 Task: Find connections with filter location Obuasi with filter topic #Mindfulwith filter profile language German with filter current company The Park Hotels with filter school Ashoka University with filter industry Capital Markets with filter service category Visual Design with filter keywords title Benefits Manager
Action: Mouse moved to (149, 225)
Screenshot: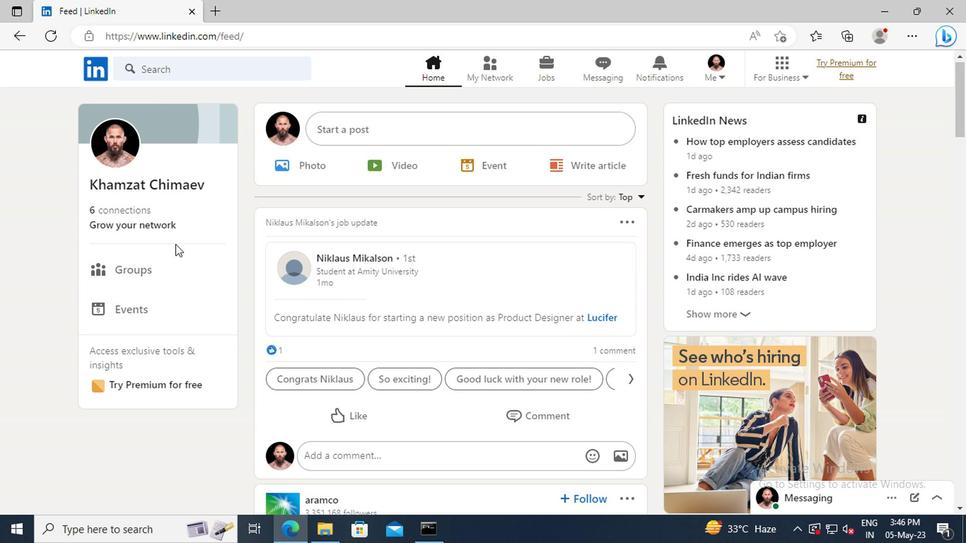 
Action: Mouse pressed left at (149, 225)
Screenshot: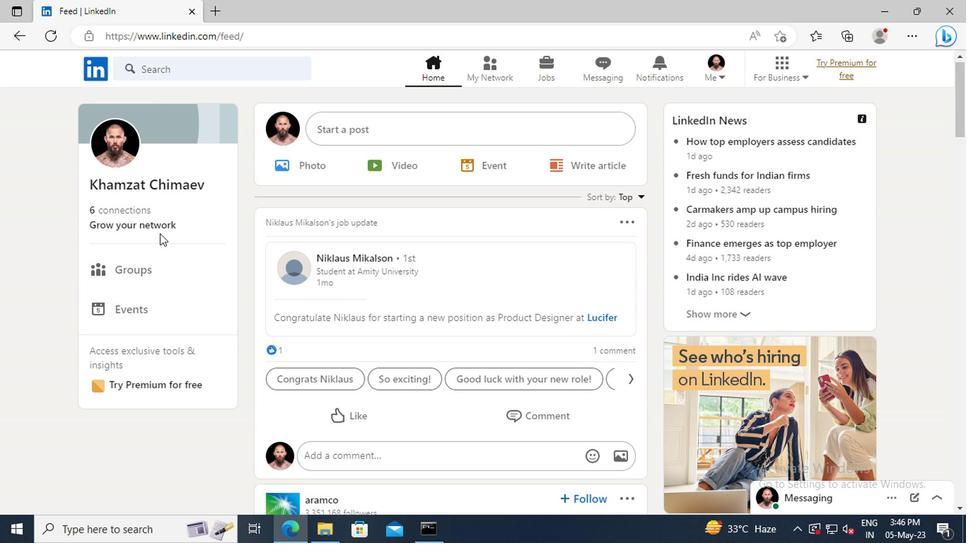 
Action: Mouse moved to (152, 149)
Screenshot: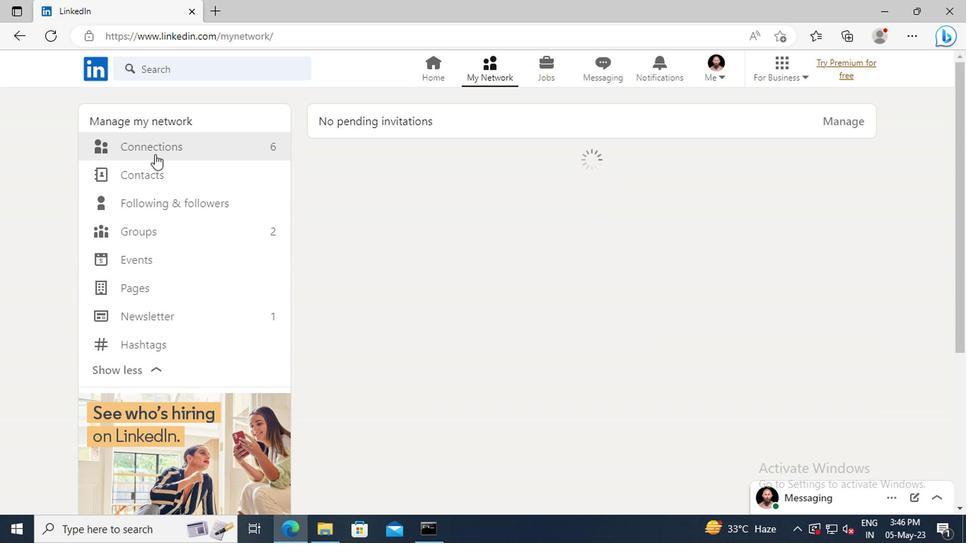 
Action: Mouse pressed left at (152, 149)
Screenshot: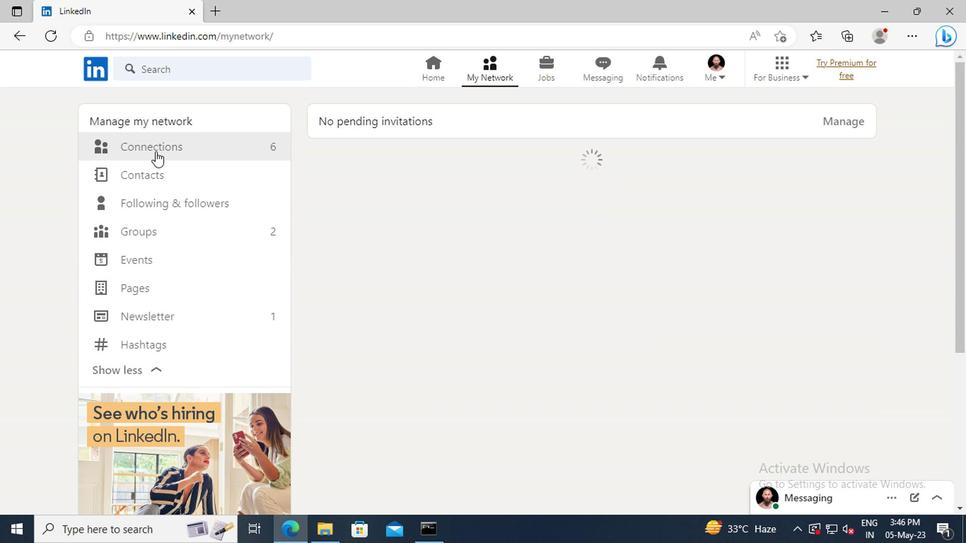 
Action: Mouse moved to (575, 149)
Screenshot: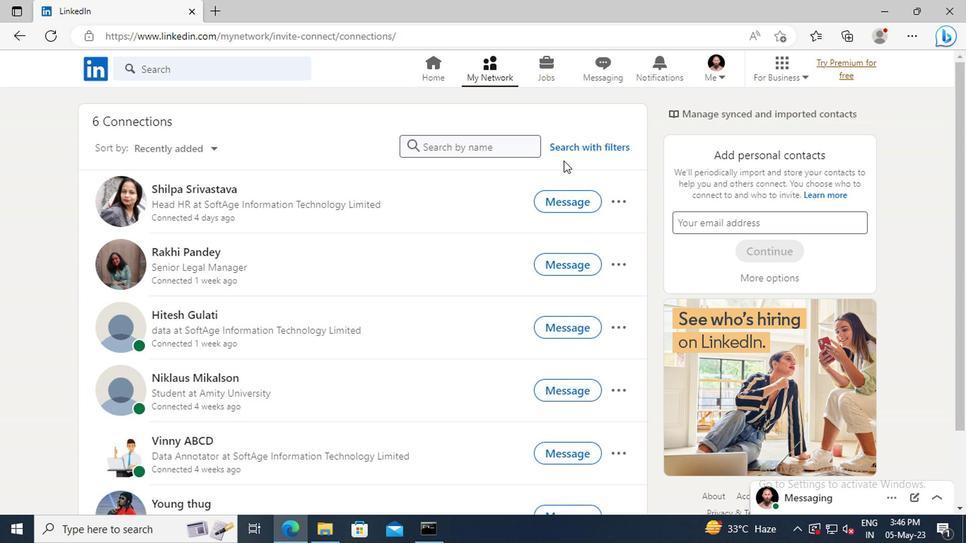 
Action: Mouse pressed left at (575, 149)
Screenshot: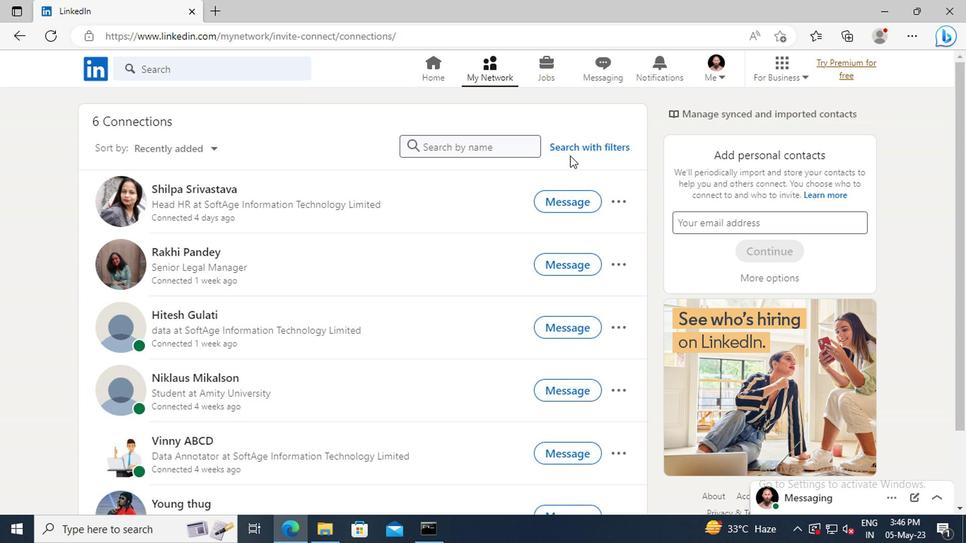 
Action: Mouse moved to (532, 111)
Screenshot: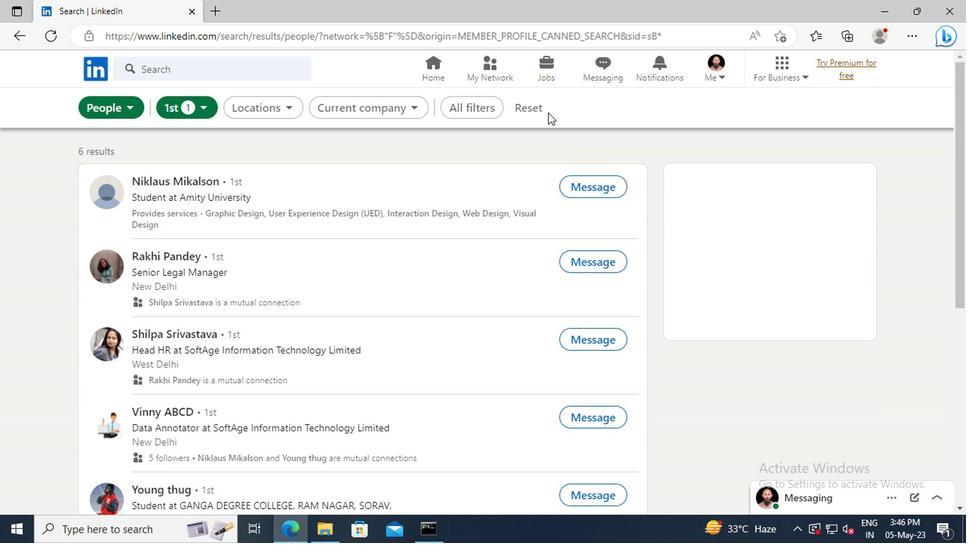 
Action: Mouse pressed left at (532, 111)
Screenshot: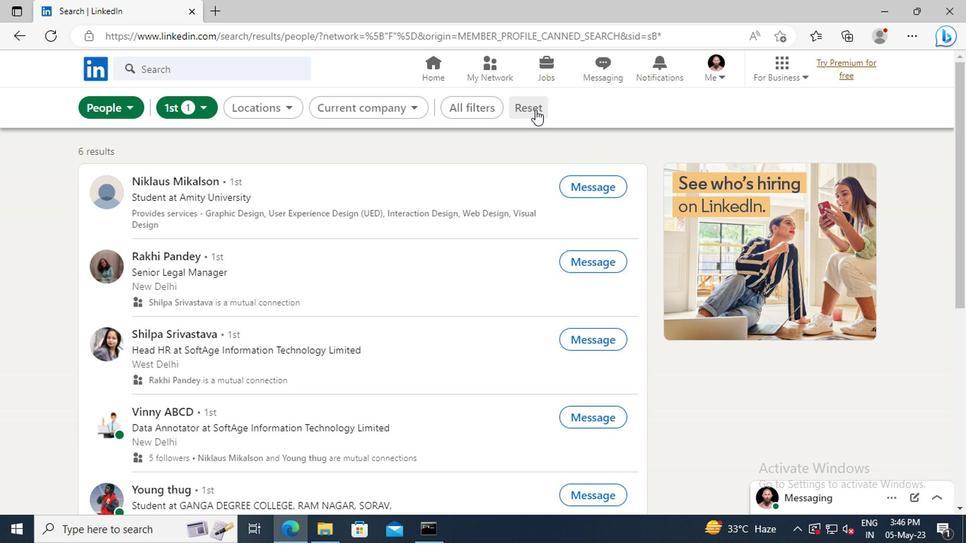 
Action: Mouse moved to (517, 110)
Screenshot: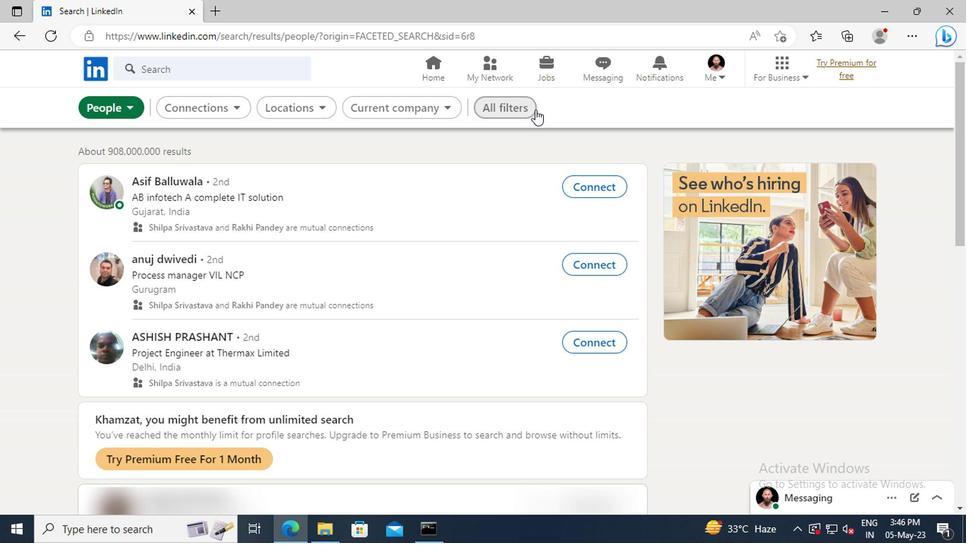 
Action: Mouse pressed left at (517, 110)
Screenshot: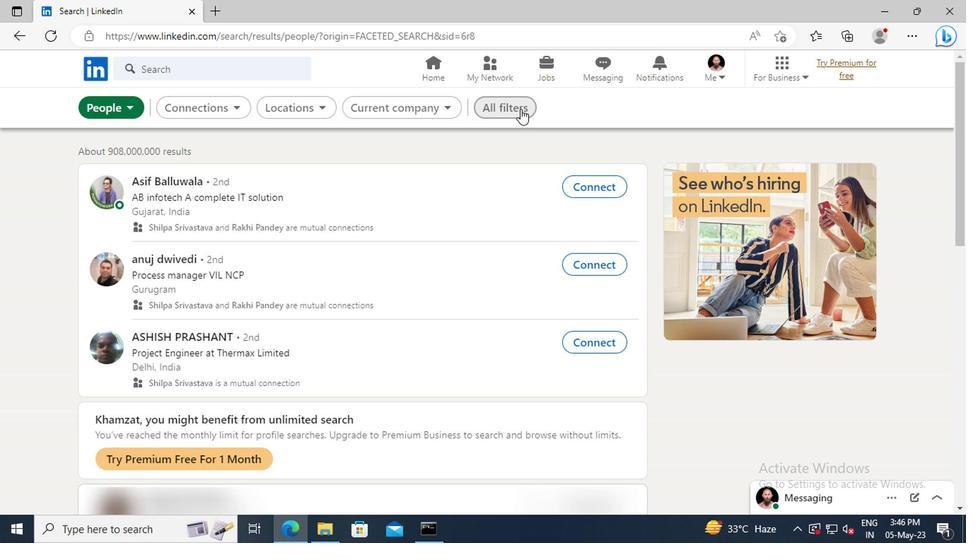
Action: Mouse moved to (752, 267)
Screenshot: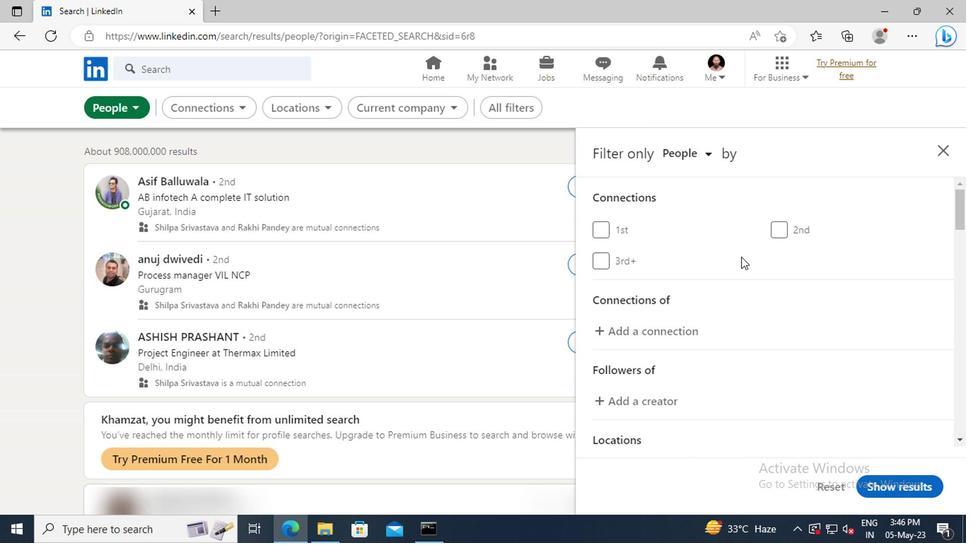 
Action: Mouse scrolled (752, 267) with delta (0, 0)
Screenshot: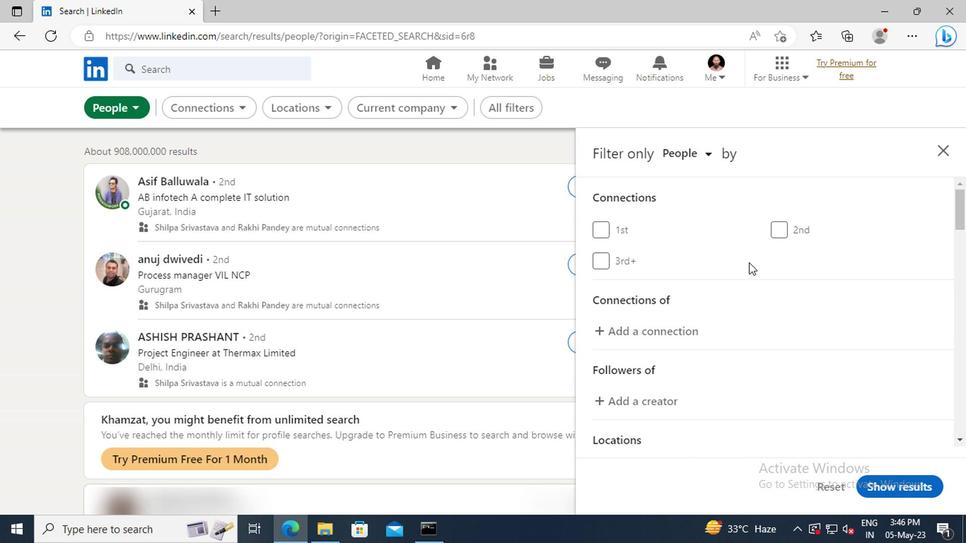 
Action: Mouse scrolled (752, 267) with delta (0, 0)
Screenshot: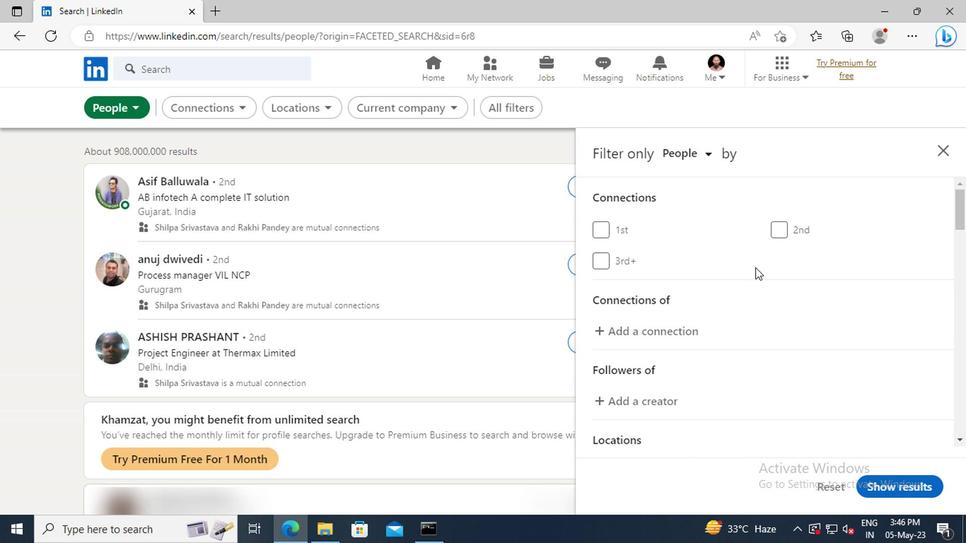
Action: Mouse scrolled (752, 267) with delta (0, 0)
Screenshot: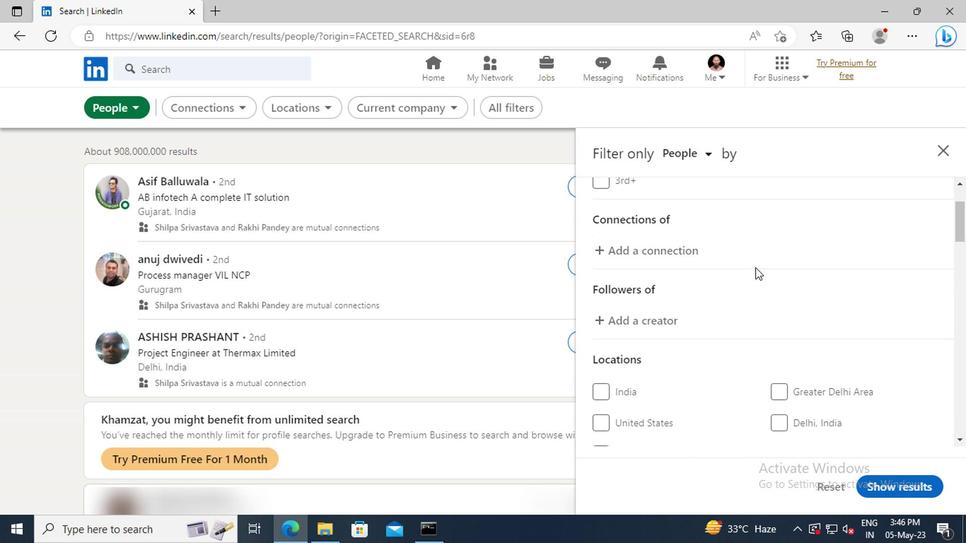 
Action: Mouse scrolled (752, 267) with delta (0, 0)
Screenshot: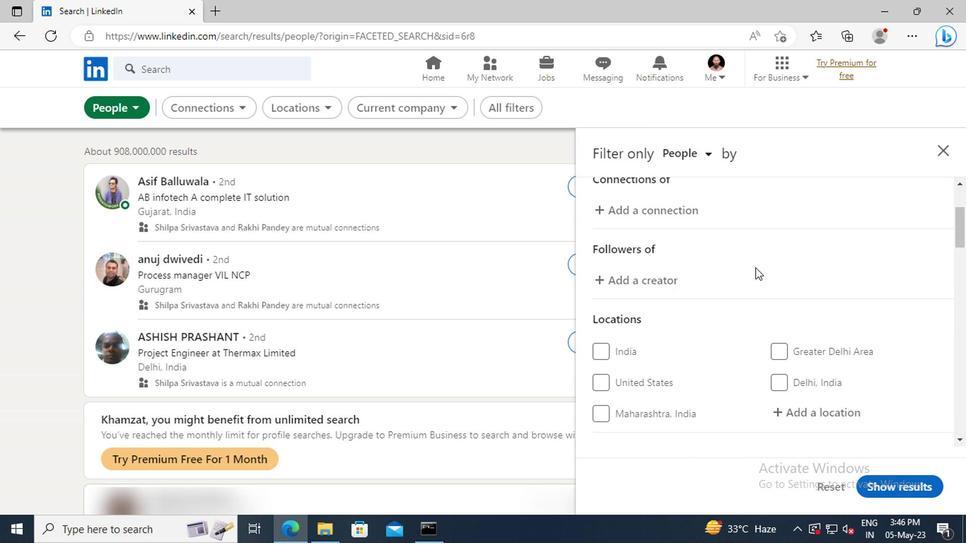 
Action: Mouse scrolled (752, 267) with delta (0, 0)
Screenshot: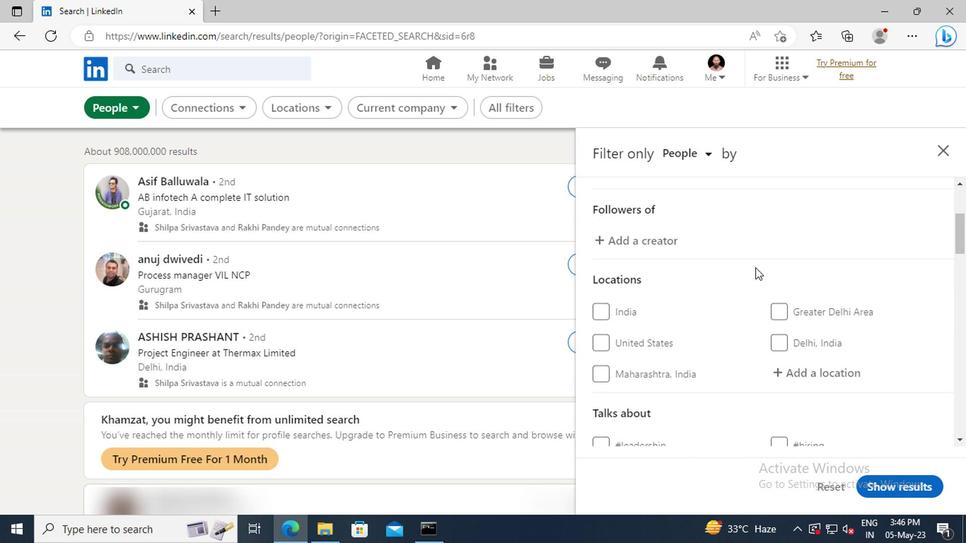 
Action: Mouse moved to (753, 267)
Screenshot: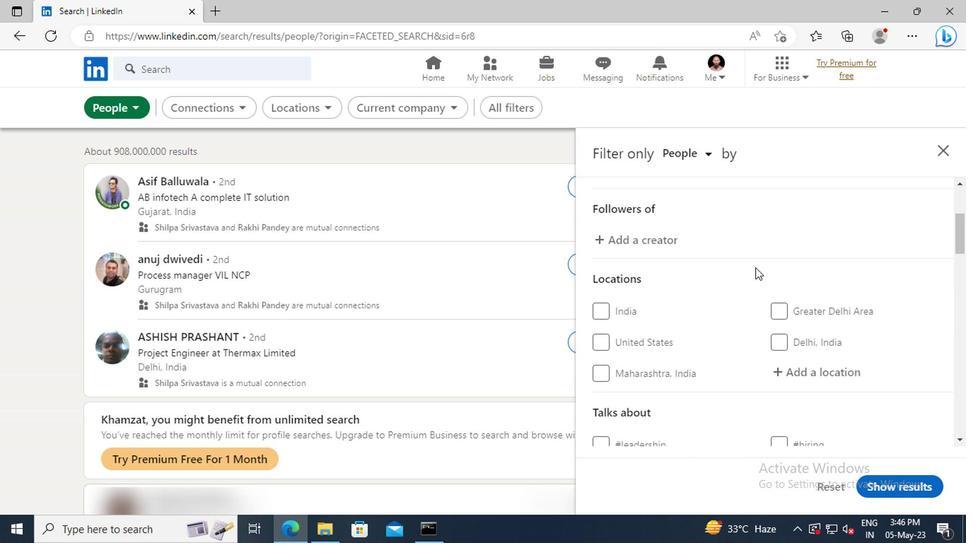 
Action: Mouse scrolled (753, 267) with delta (0, 0)
Screenshot: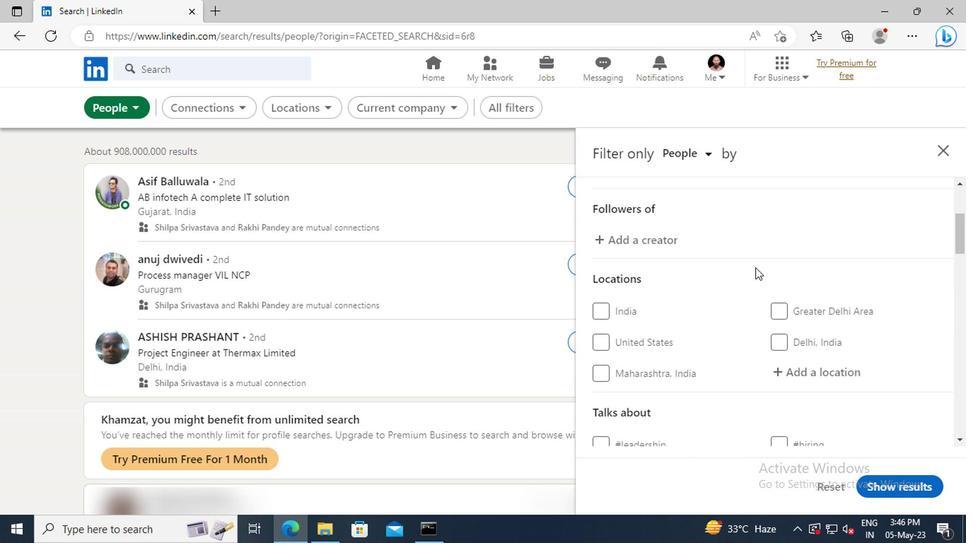 
Action: Mouse moved to (790, 299)
Screenshot: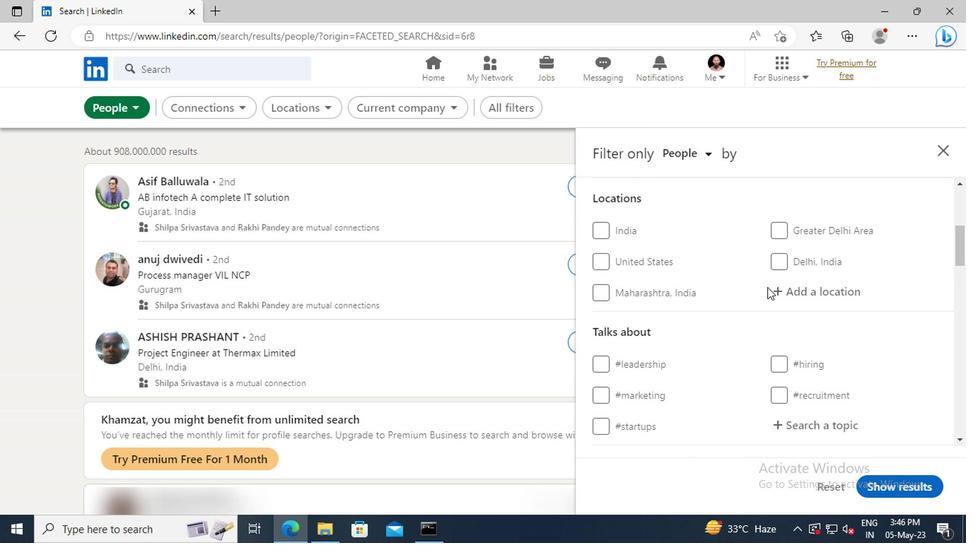 
Action: Mouse pressed left at (790, 299)
Screenshot: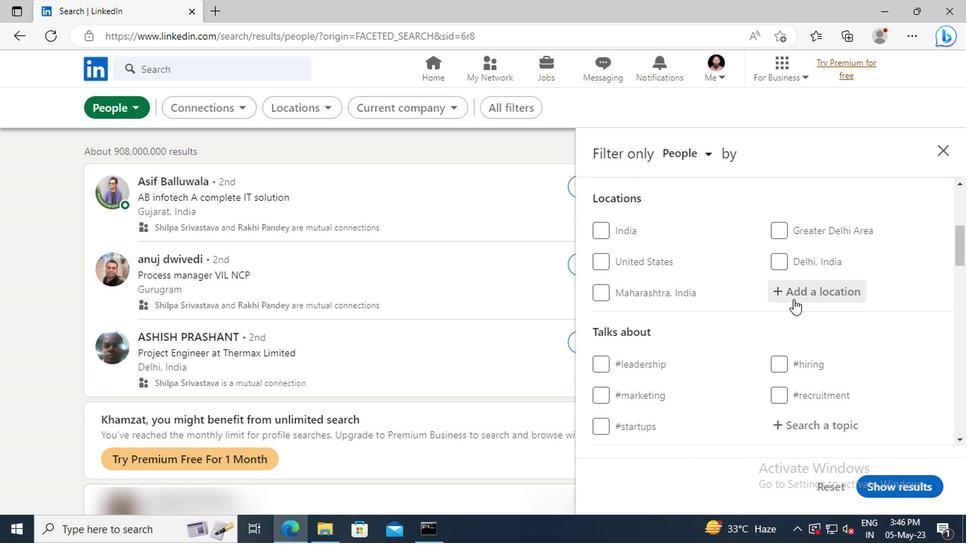 
Action: Key pressed <Key.shift>OBUASI<Key.enter>
Screenshot: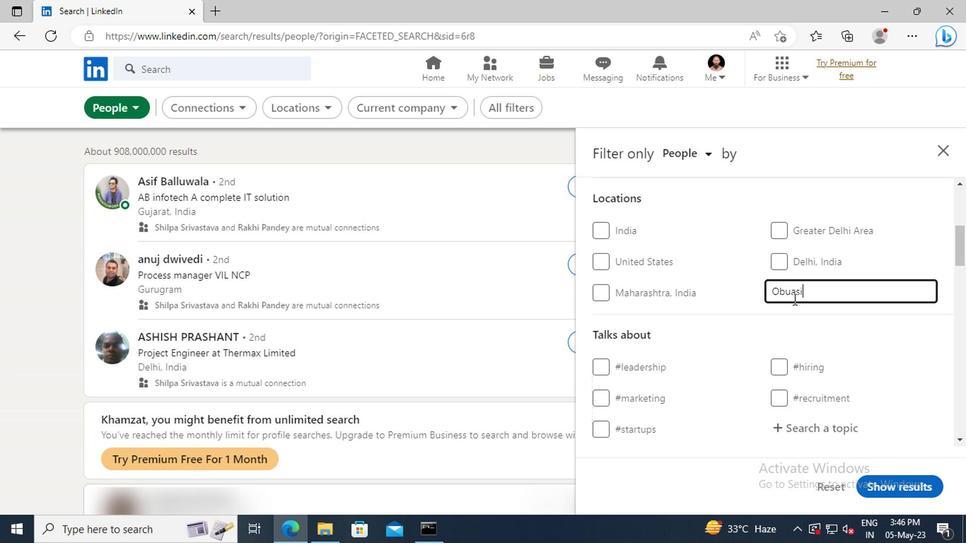 
Action: Mouse scrolled (790, 299) with delta (0, 0)
Screenshot: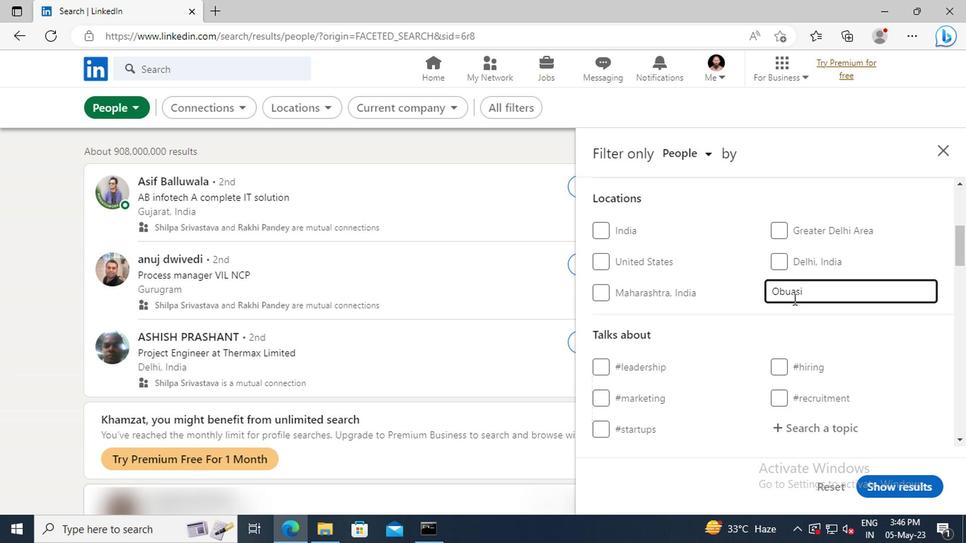 
Action: Mouse scrolled (790, 299) with delta (0, 0)
Screenshot: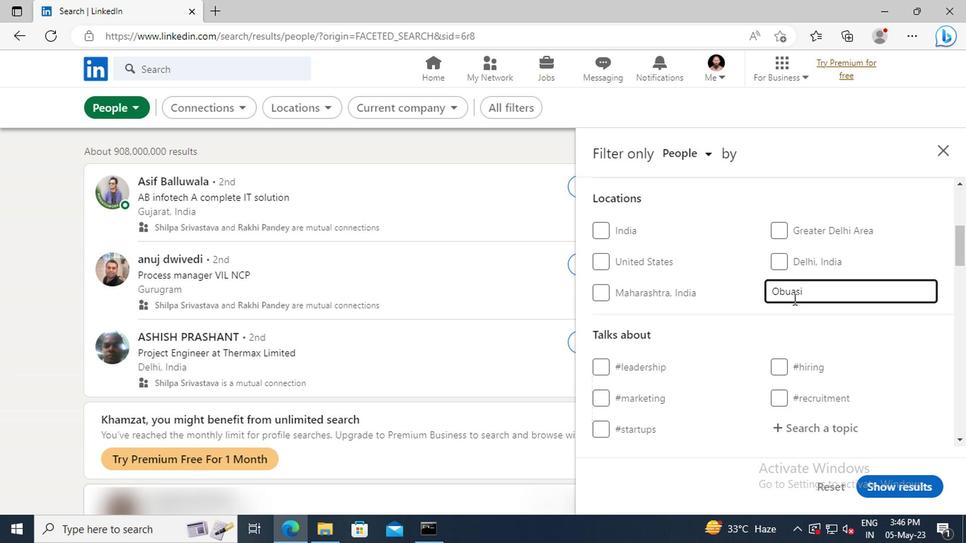 
Action: Mouse scrolled (790, 299) with delta (0, 0)
Screenshot: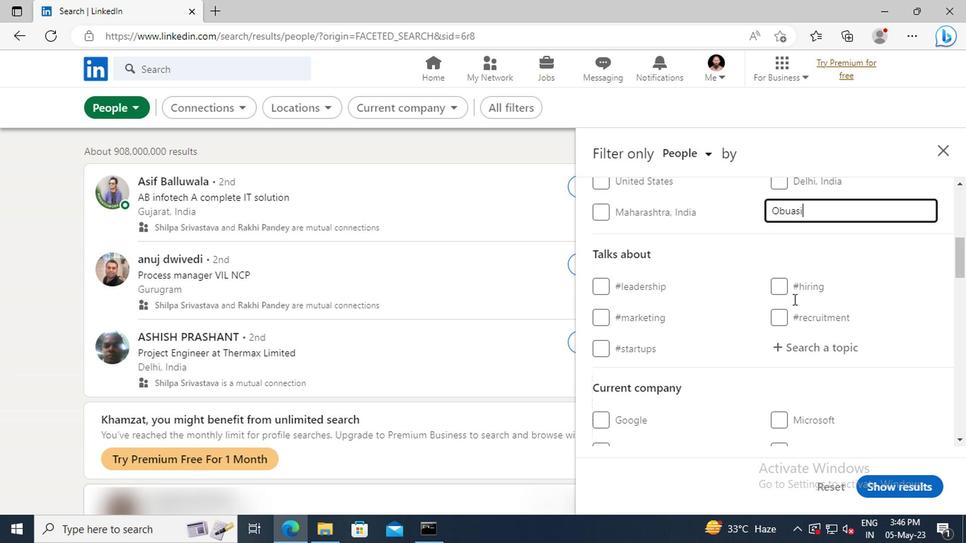 
Action: Mouse moved to (797, 308)
Screenshot: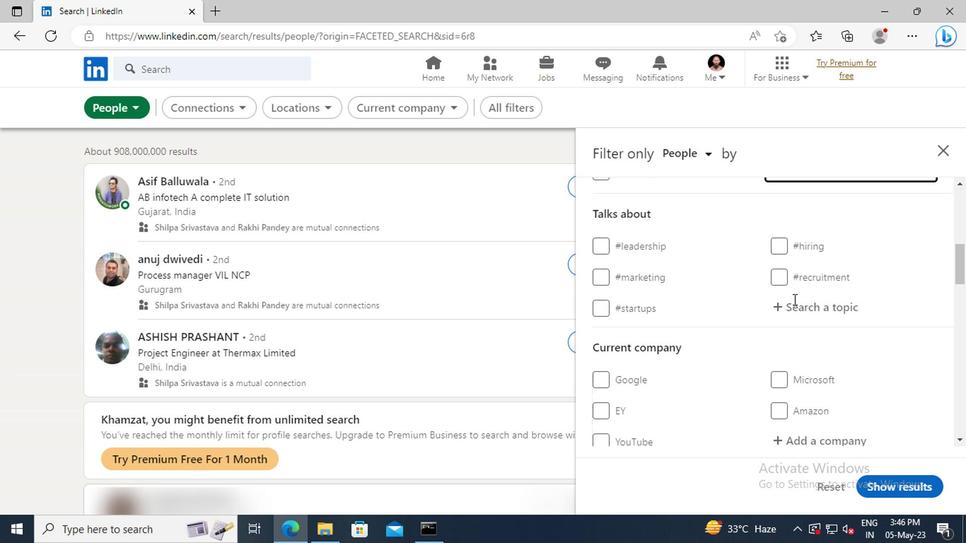 
Action: Mouse pressed left at (797, 308)
Screenshot: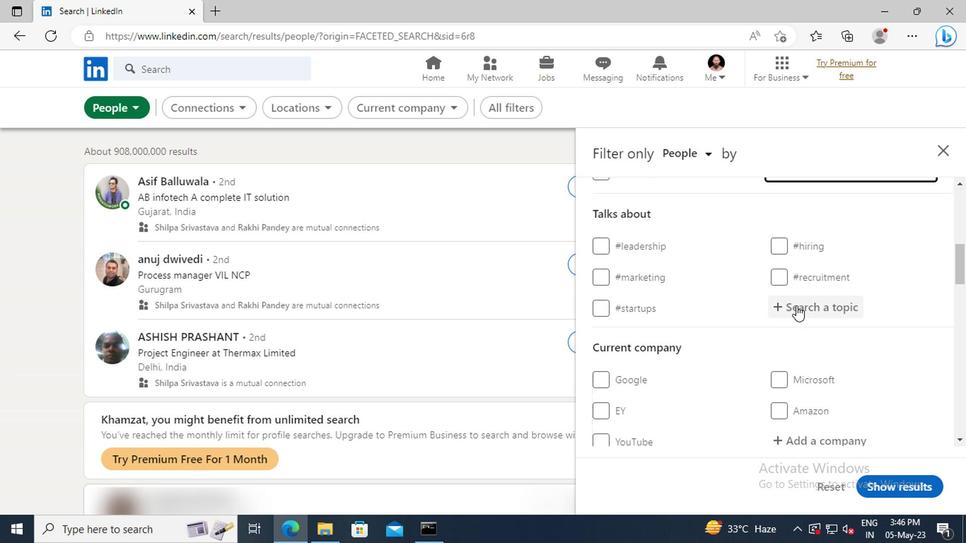 
Action: Key pressed <Key.shift>MINDFUL
Screenshot: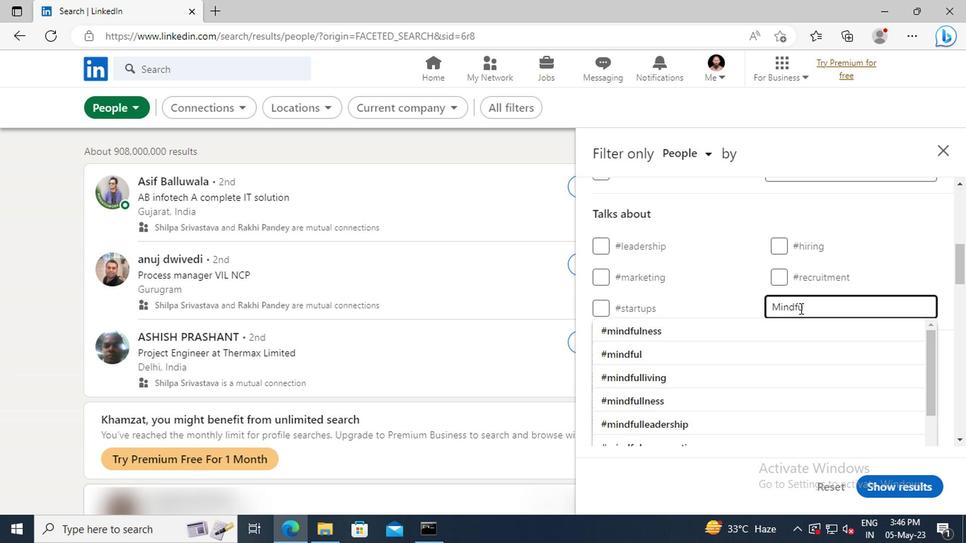 
Action: Mouse moved to (792, 350)
Screenshot: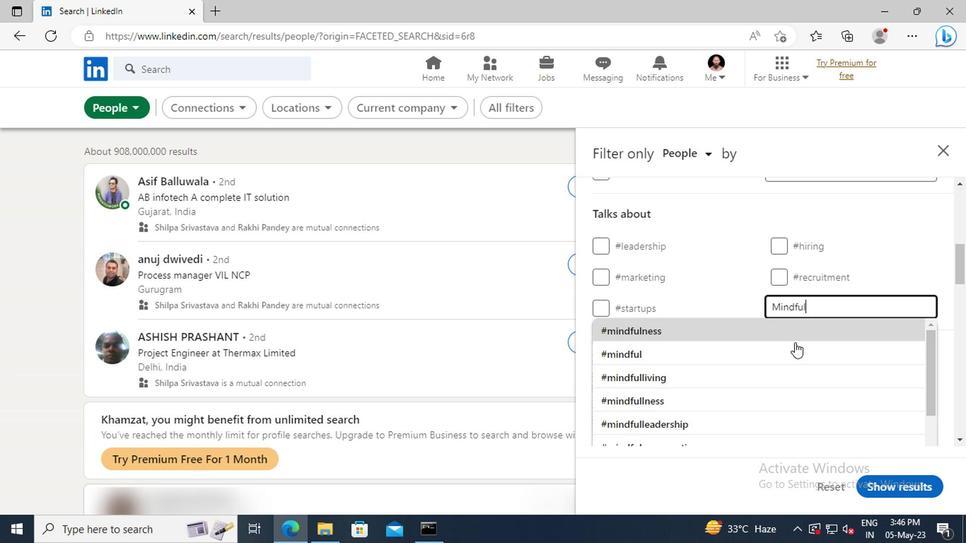 
Action: Mouse pressed left at (792, 350)
Screenshot: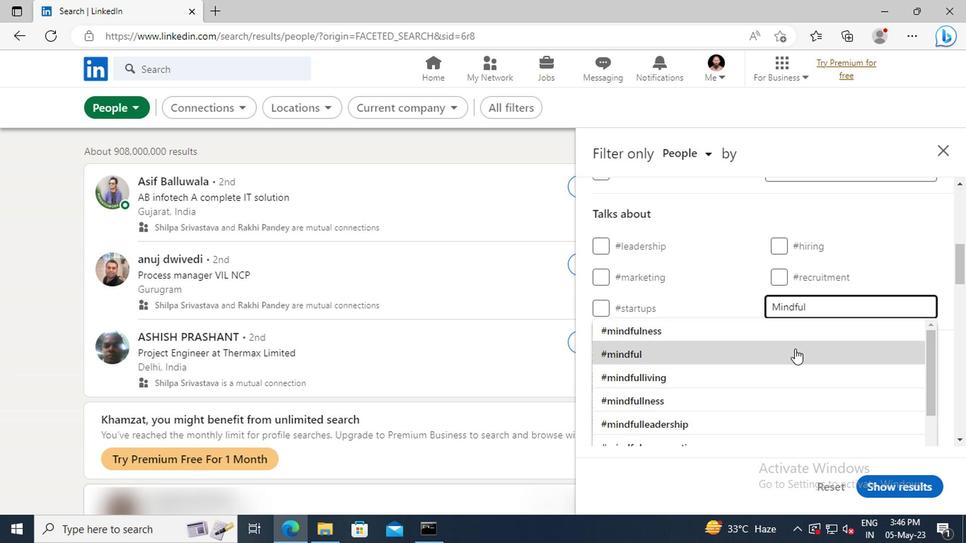 
Action: Mouse scrolled (792, 349) with delta (0, -1)
Screenshot: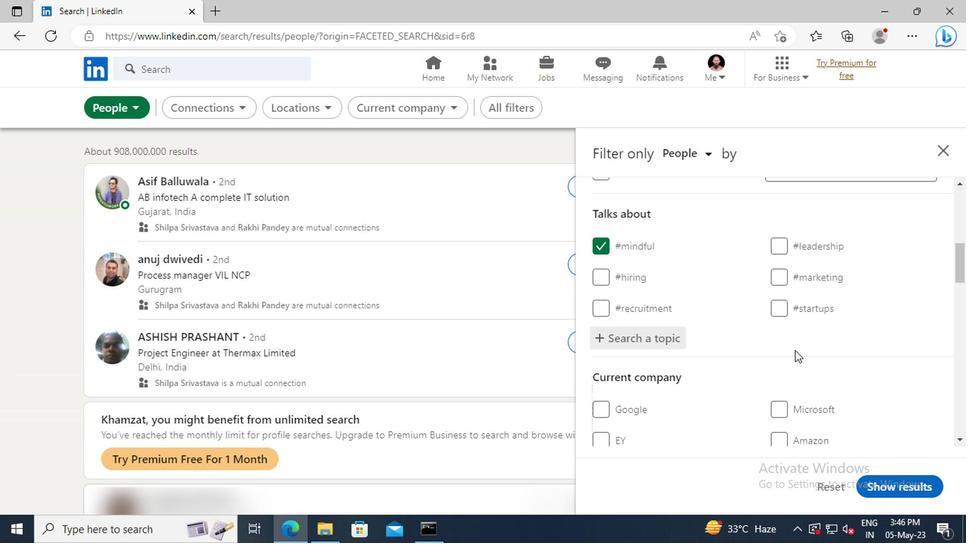 
Action: Mouse scrolled (792, 349) with delta (0, -1)
Screenshot: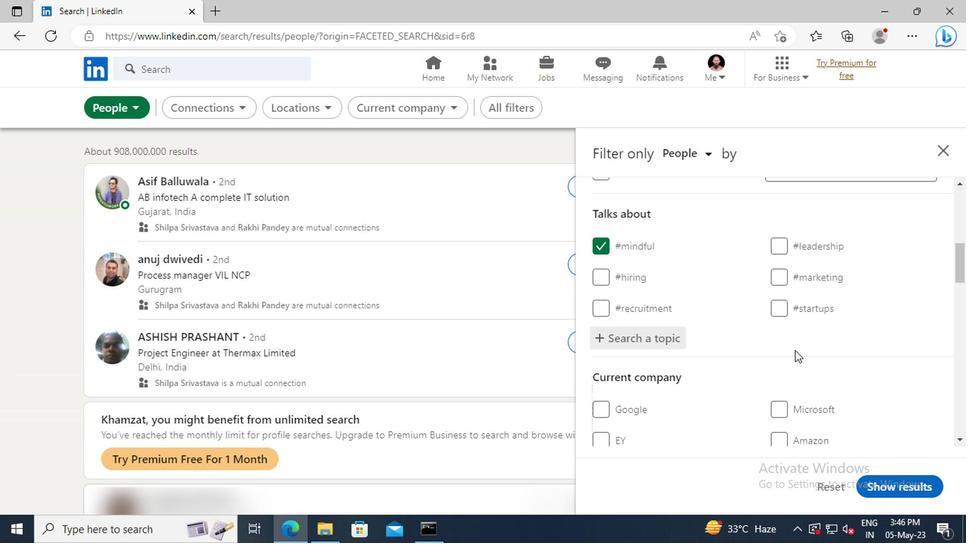 
Action: Mouse scrolled (792, 349) with delta (0, -1)
Screenshot: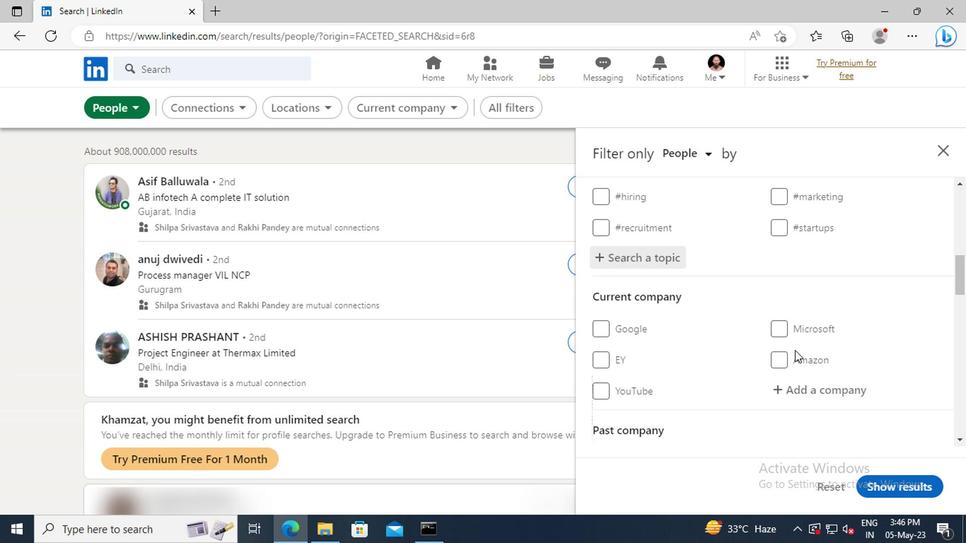
Action: Mouse scrolled (792, 349) with delta (0, -1)
Screenshot: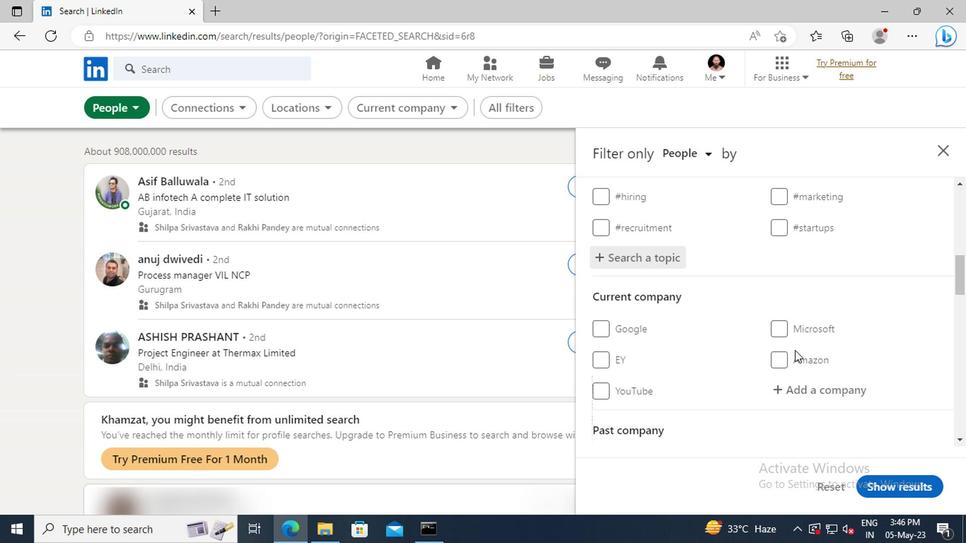 
Action: Mouse scrolled (792, 349) with delta (0, -1)
Screenshot: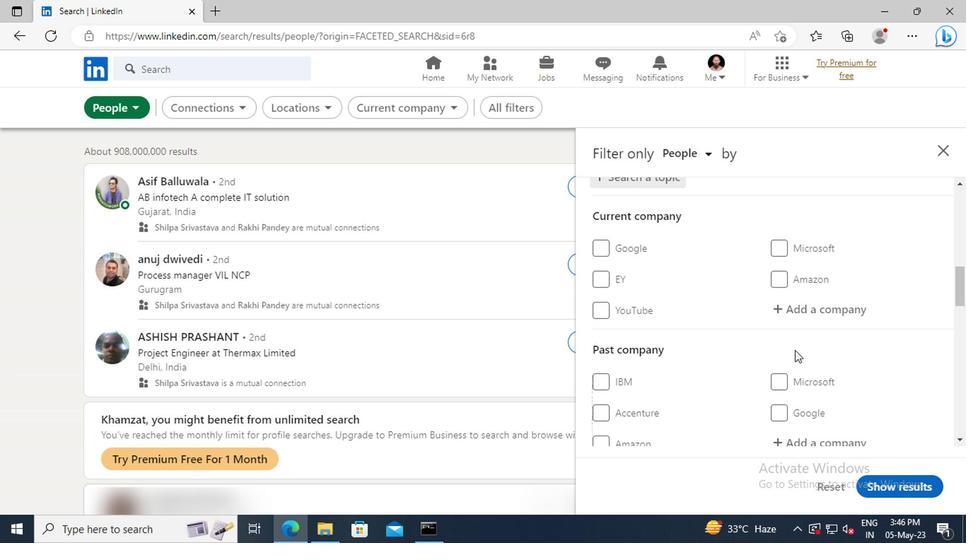 
Action: Mouse scrolled (792, 349) with delta (0, -1)
Screenshot: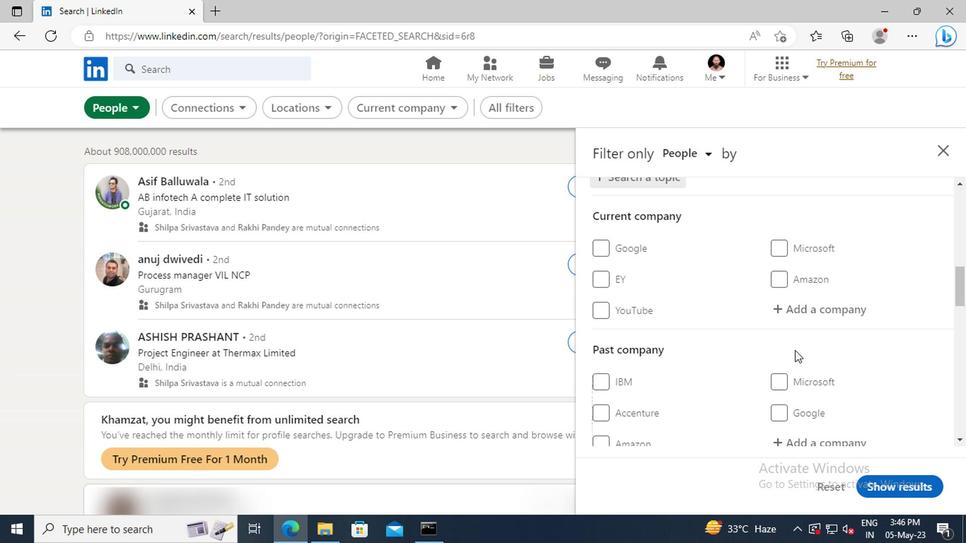 
Action: Mouse scrolled (792, 349) with delta (0, -1)
Screenshot: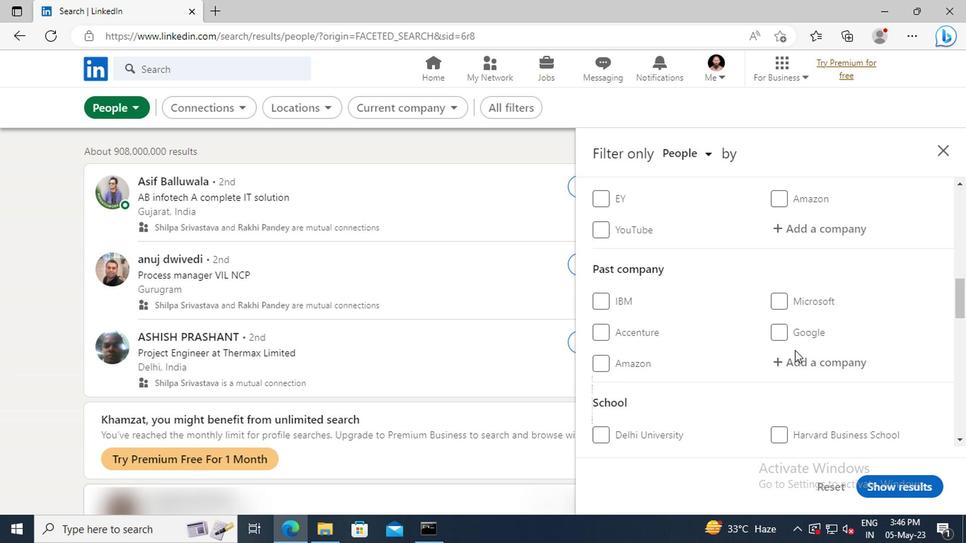 
Action: Mouse scrolled (792, 349) with delta (0, -1)
Screenshot: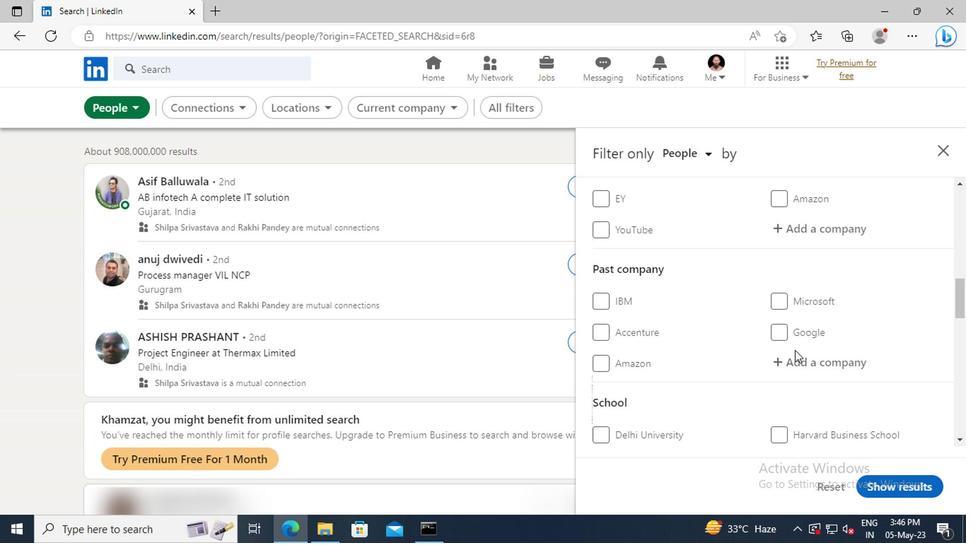 
Action: Mouse scrolled (792, 349) with delta (0, -1)
Screenshot: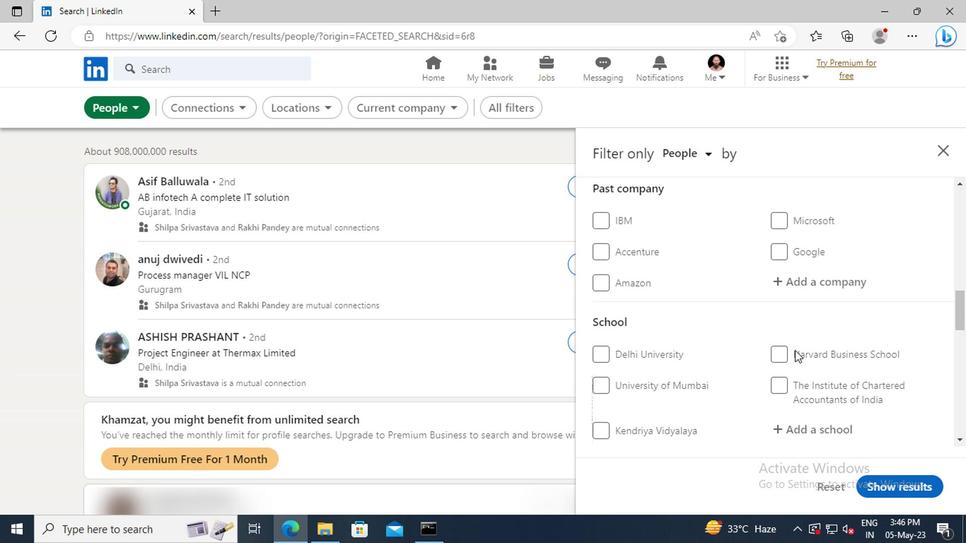 
Action: Mouse scrolled (792, 349) with delta (0, -1)
Screenshot: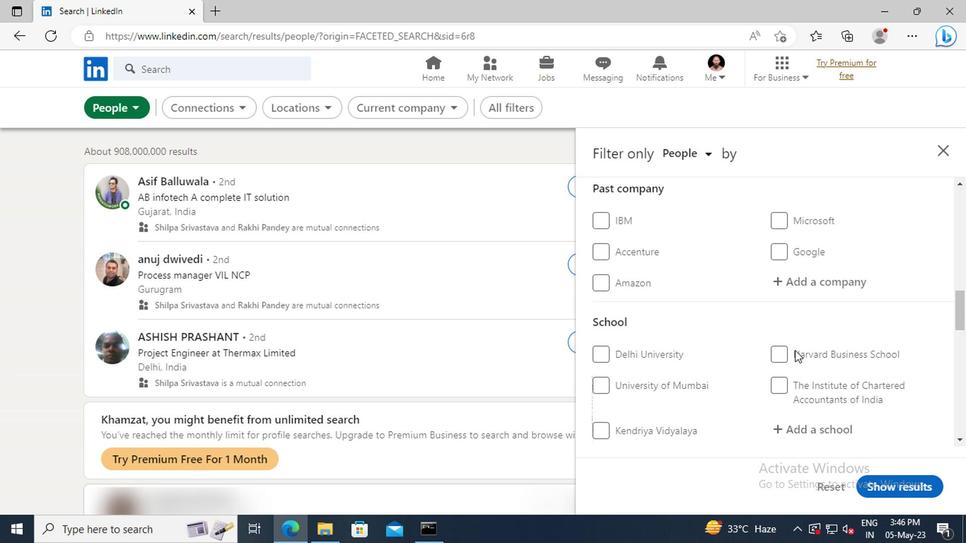 
Action: Mouse scrolled (792, 349) with delta (0, -1)
Screenshot: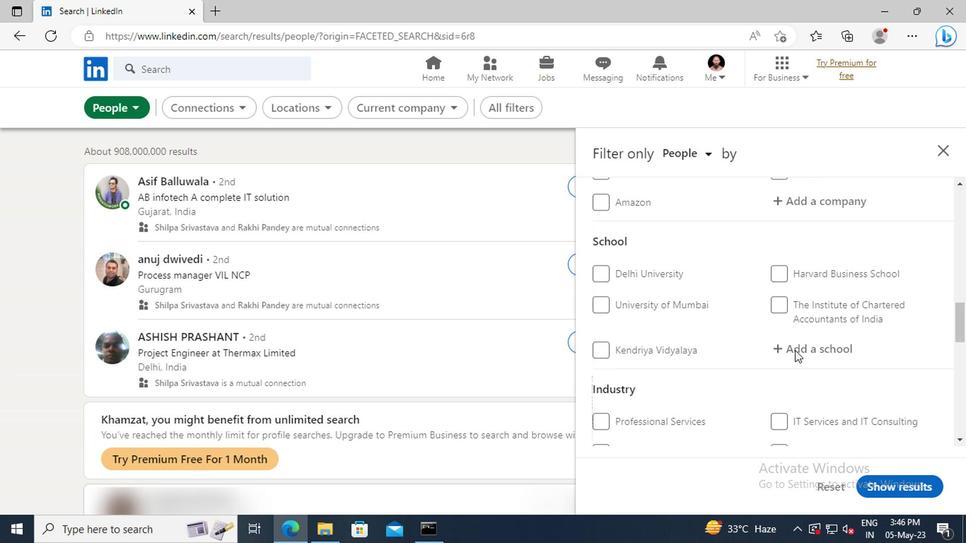 
Action: Mouse scrolled (792, 349) with delta (0, -1)
Screenshot: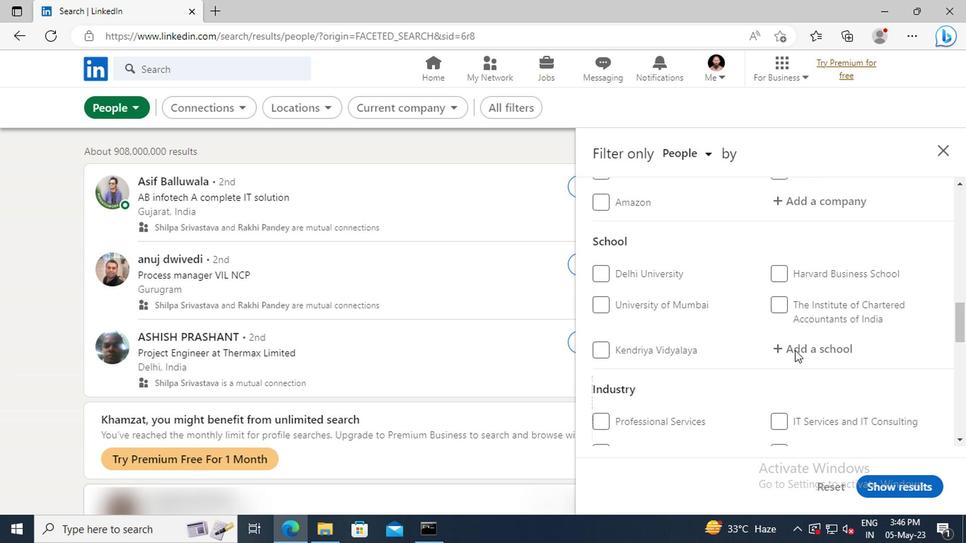 
Action: Mouse scrolled (792, 349) with delta (0, -1)
Screenshot: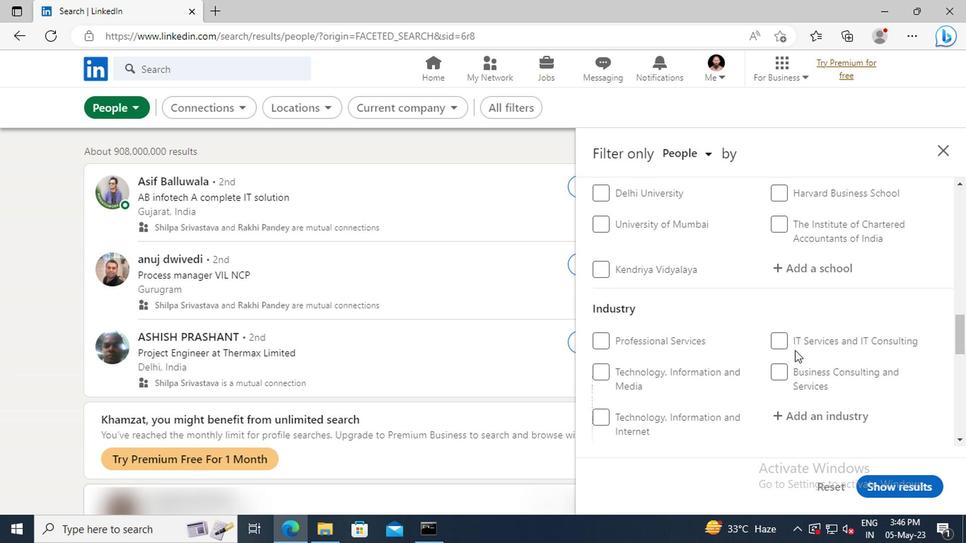 
Action: Mouse scrolled (792, 349) with delta (0, -1)
Screenshot: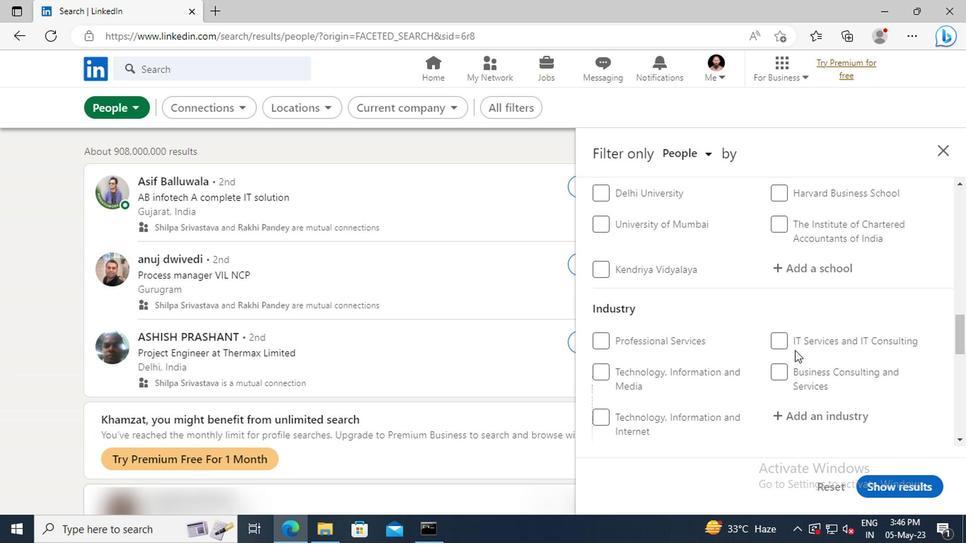 
Action: Mouse scrolled (792, 349) with delta (0, -1)
Screenshot: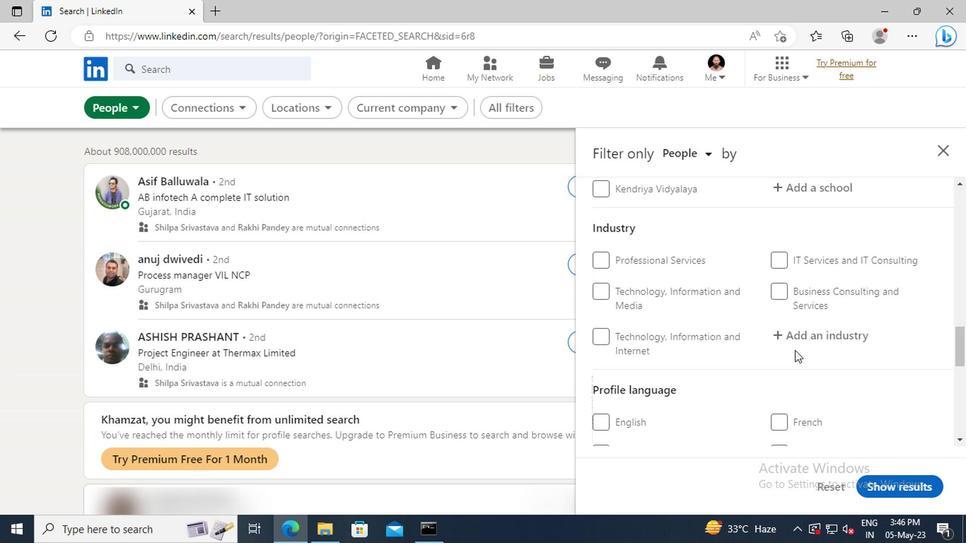 
Action: Mouse scrolled (792, 349) with delta (0, -1)
Screenshot: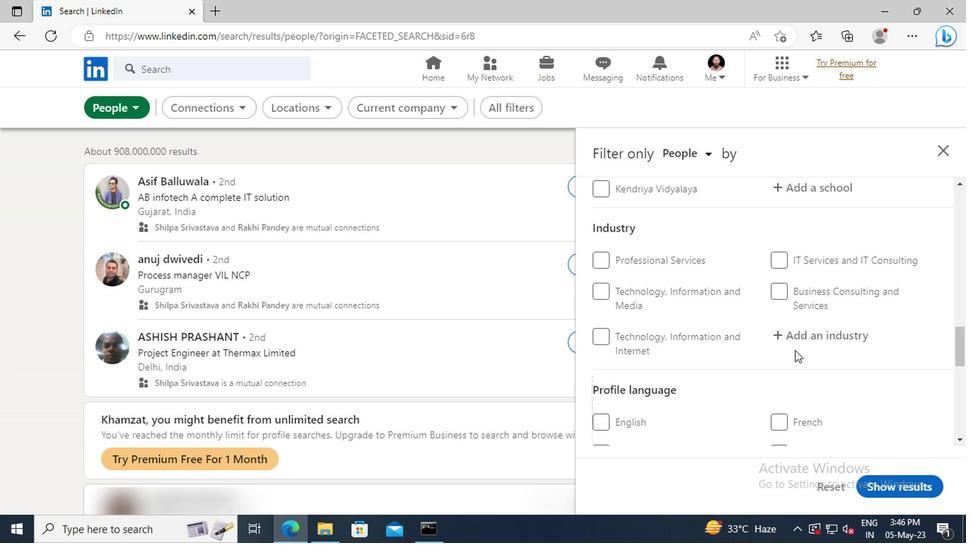 
Action: Mouse moved to (604, 403)
Screenshot: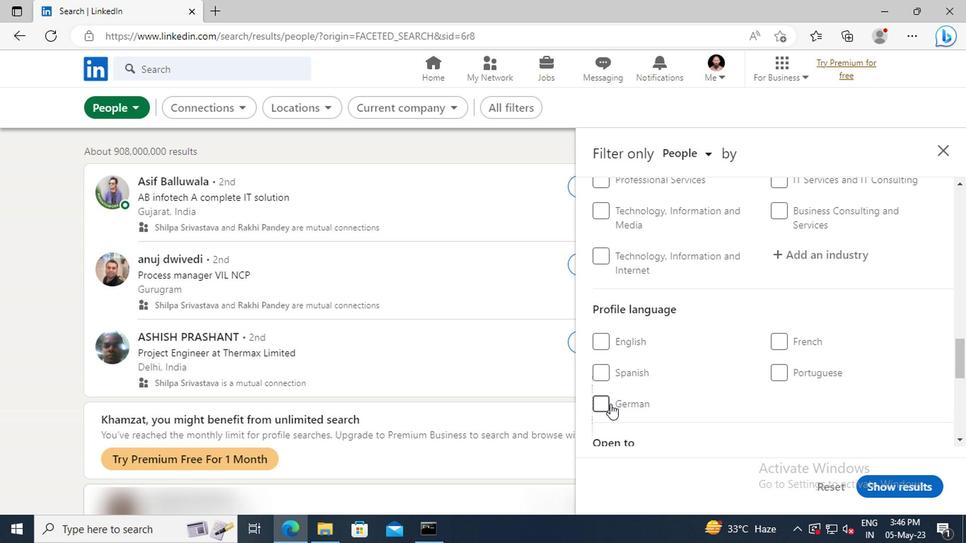 
Action: Mouse pressed left at (604, 403)
Screenshot: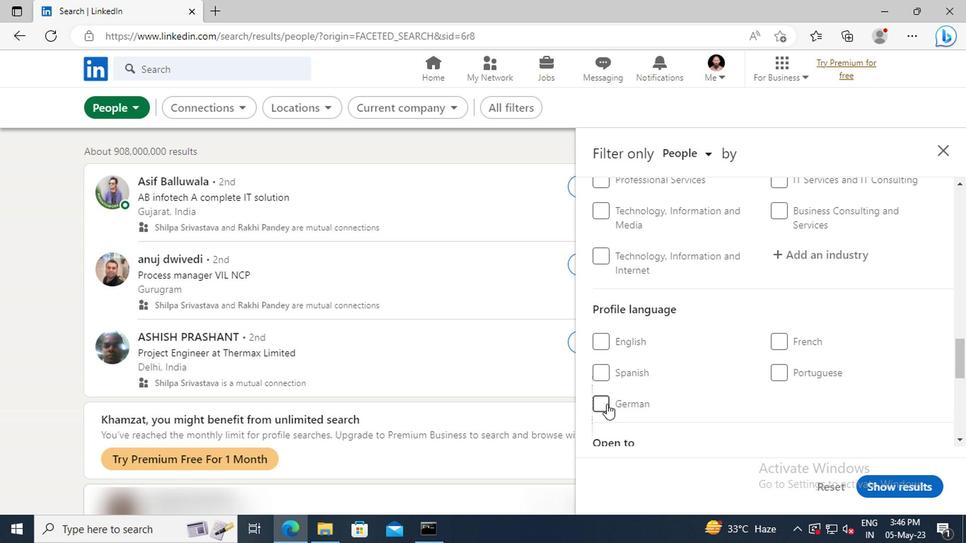 
Action: Mouse moved to (750, 356)
Screenshot: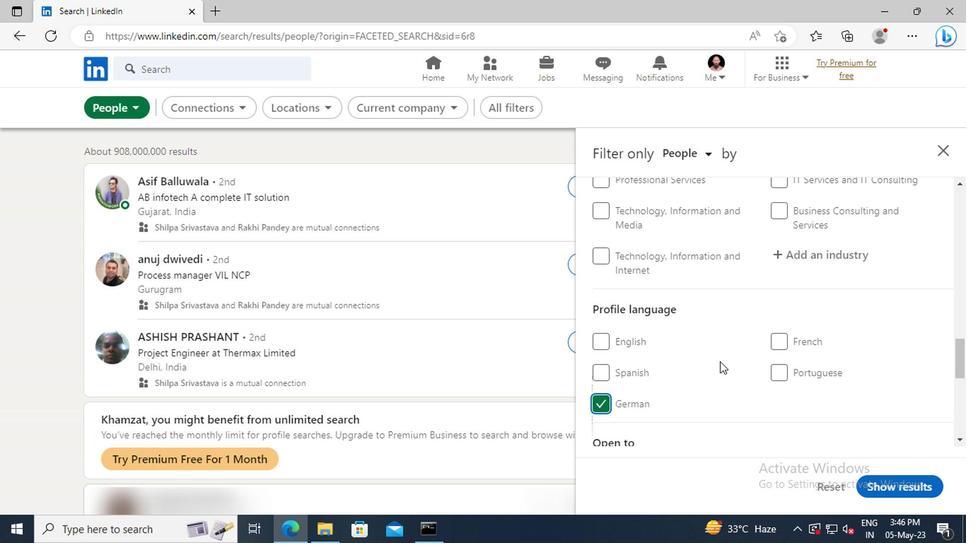 
Action: Mouse scrolled (750, 357) with delta (0, 1)
Screenshot: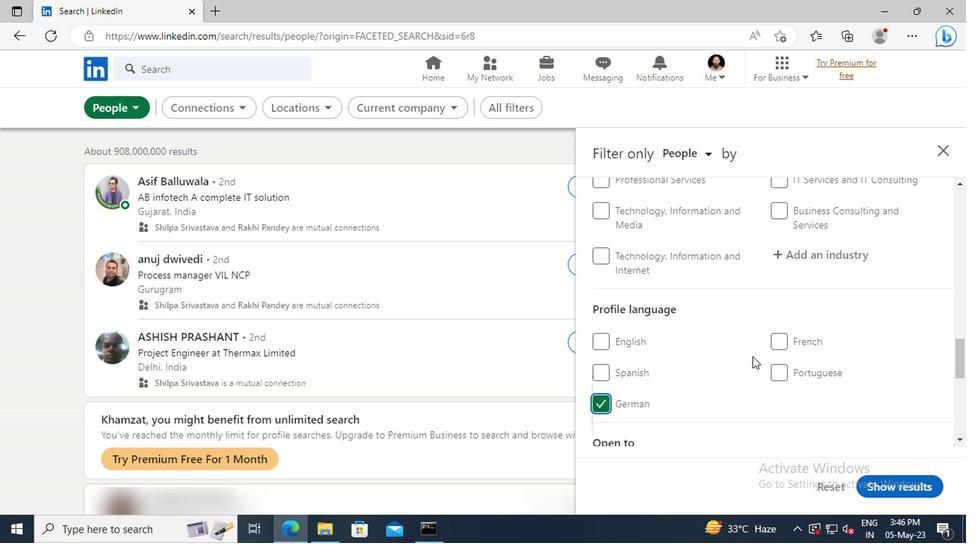 
Action: Mouse scrolled (750, 357) with delta (0, 1)
Screenshot: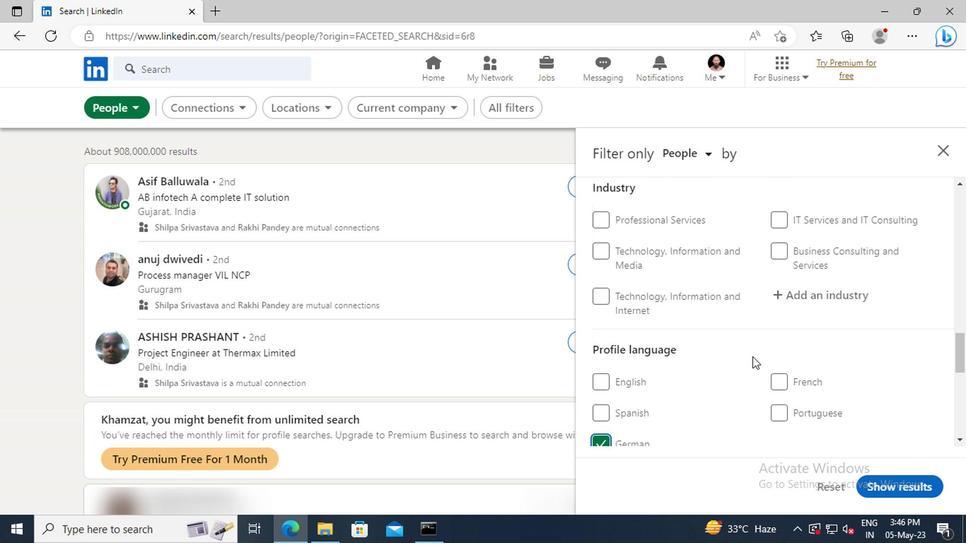 
Action: Mouse scrolled (750, 357) with delta (0, 1)
Screenshot: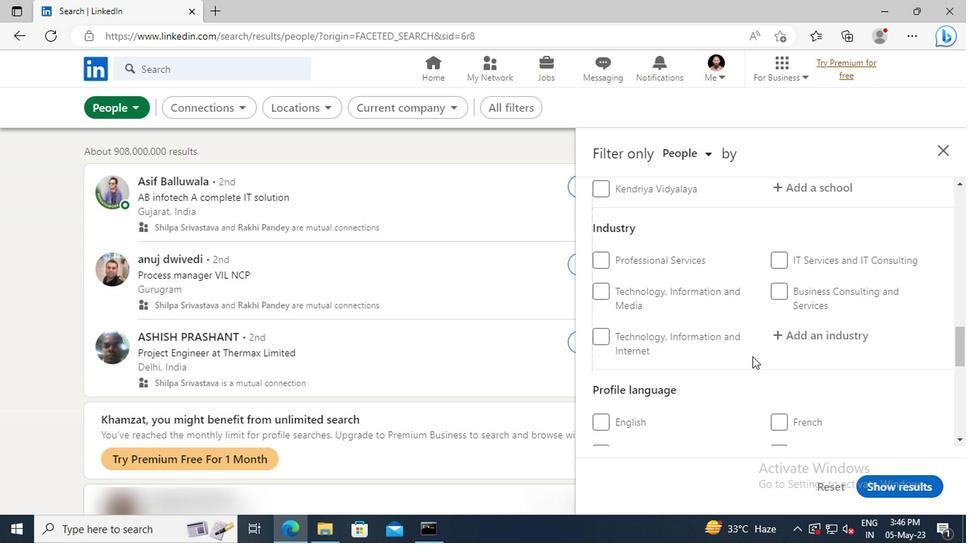 
Action: Mouse scrolled (750, 357) with delta (0, 1)
Screenshot: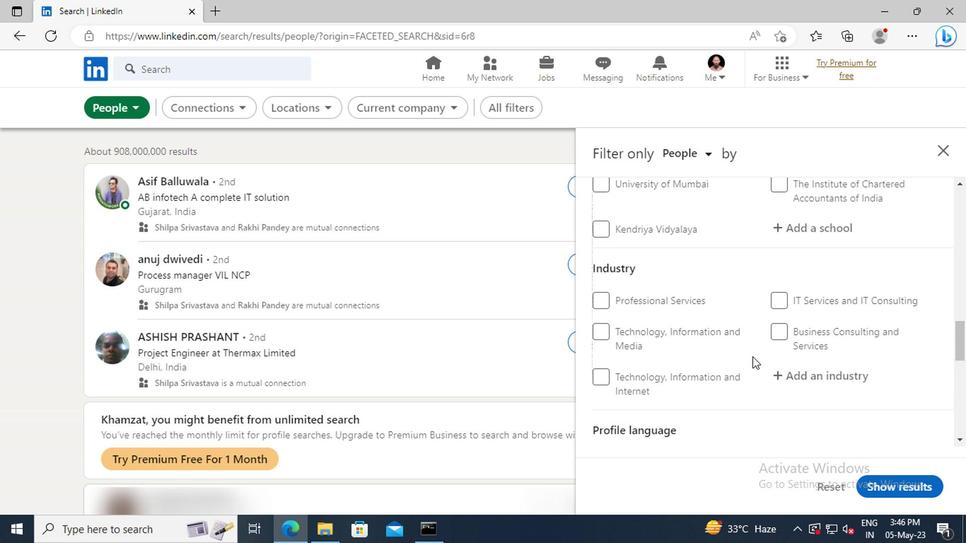 
Action: Mouse scrolled (750, 357) with delta (0, 1)
Screenshot: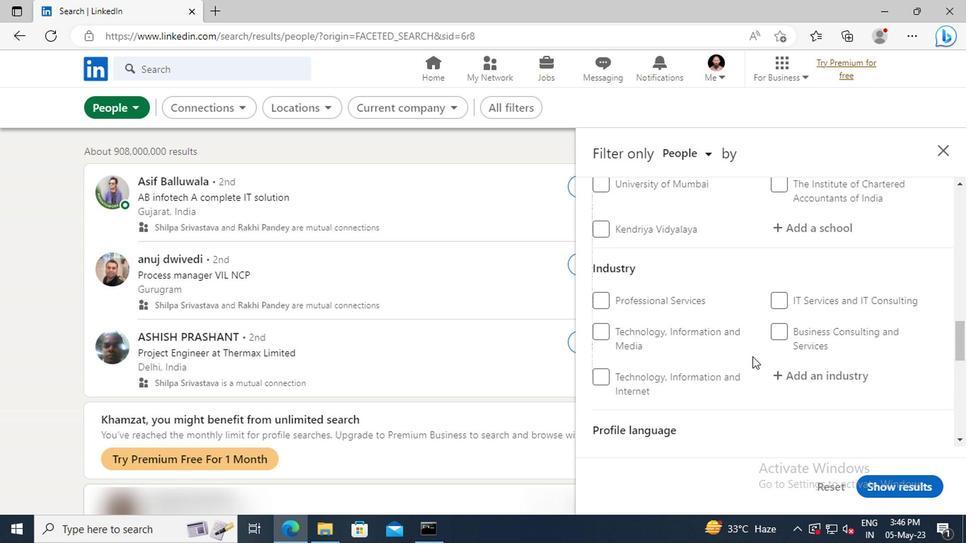 
Action: Mouse scrolled (750, 357) with delta (0, 1)
Screenshot: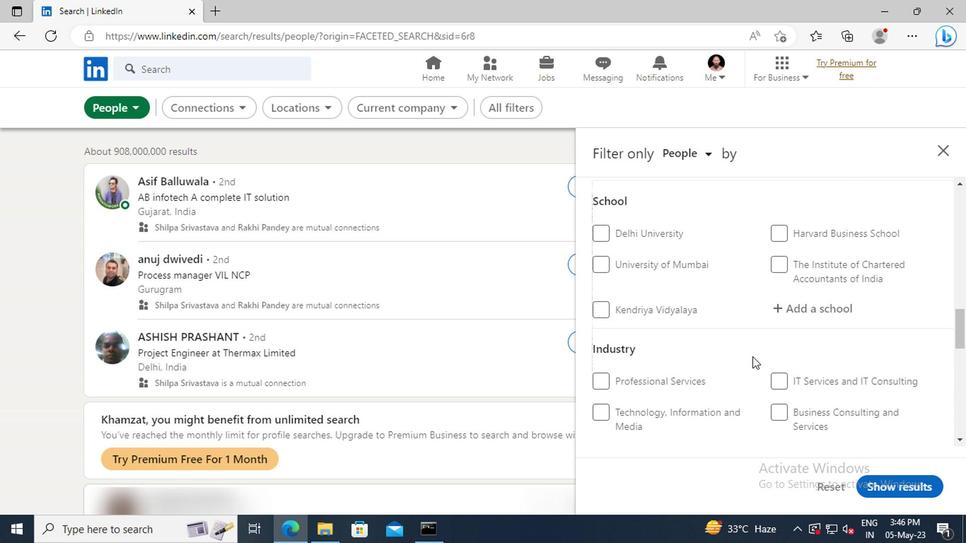 
Action: Mouse scrolled (750, 357) with delta (0, 1)
Screenshot: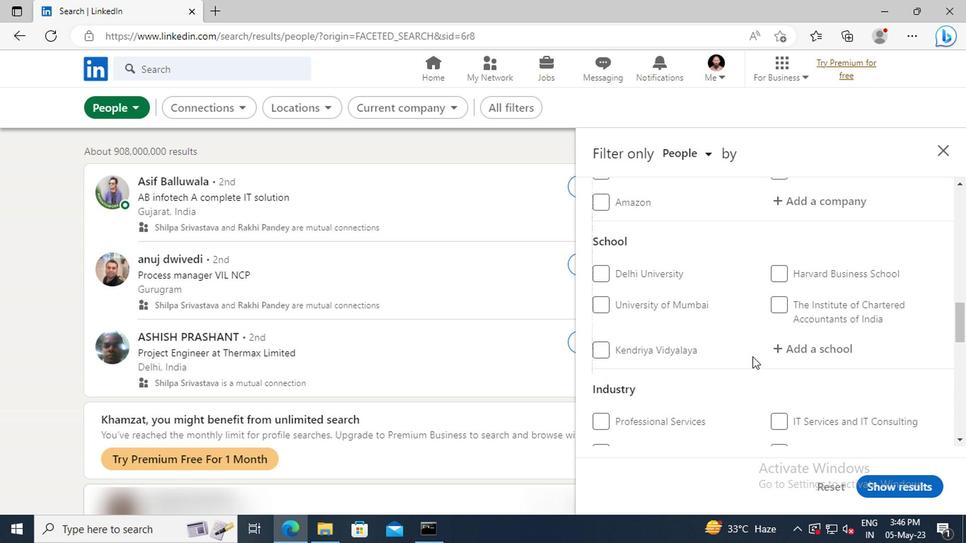 
Action: Mouse scrolled (750, 357) with delta (0, 1)
Screenshot: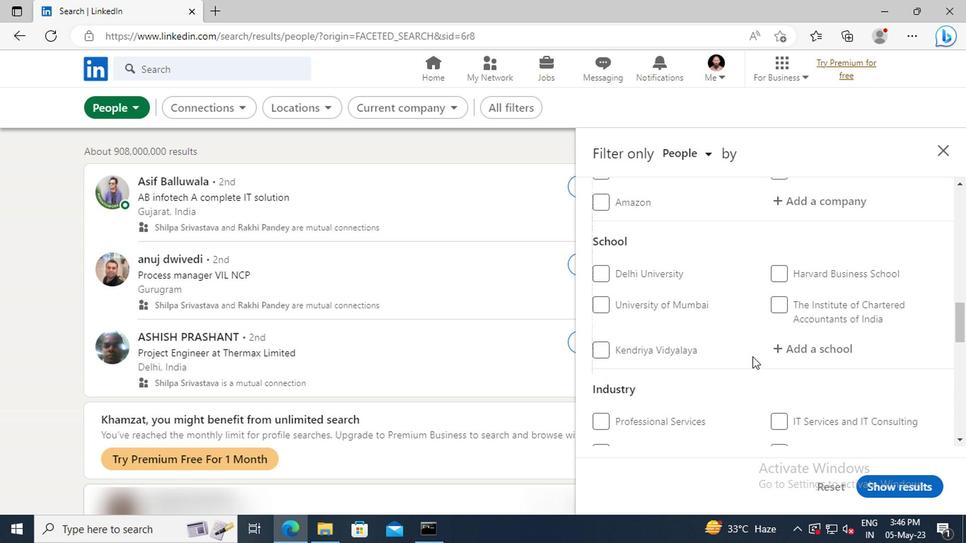 
Action: Mouse scrolled (750, 357) with delta (0, 1)
Screenshot: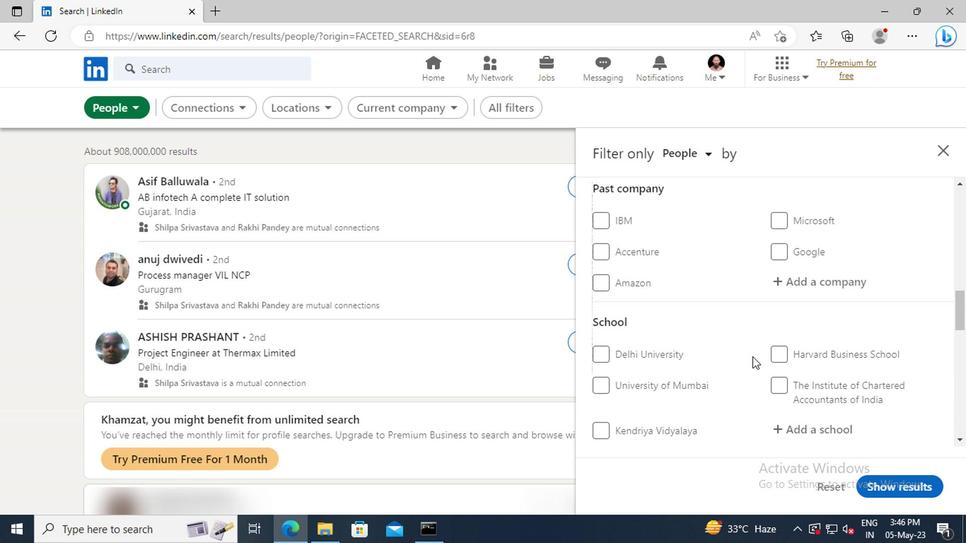 
Action: Mouse scrolled (750, 357) with delta (0, 1)
Screenshot: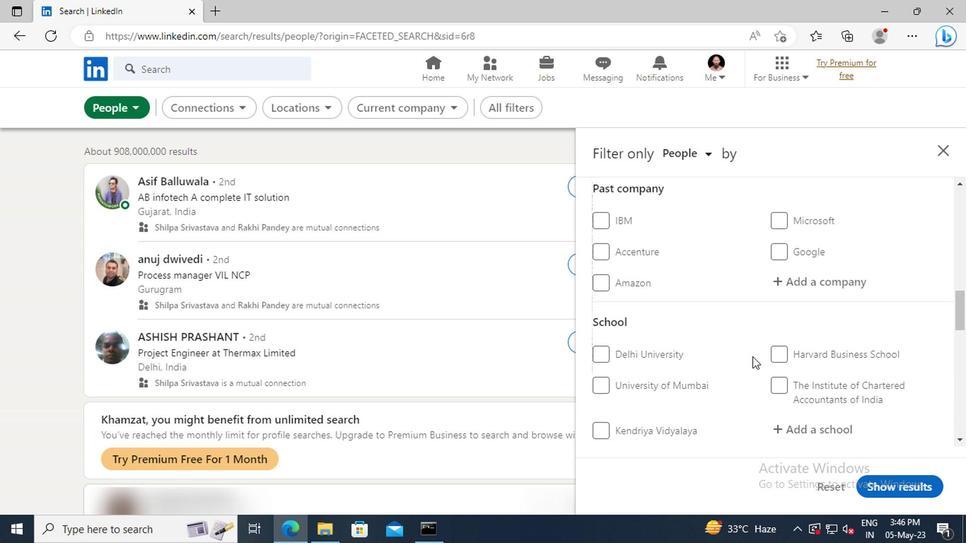 
Action: Mouse scrolled (750, 357) with delta (0, 1)
Screenshot: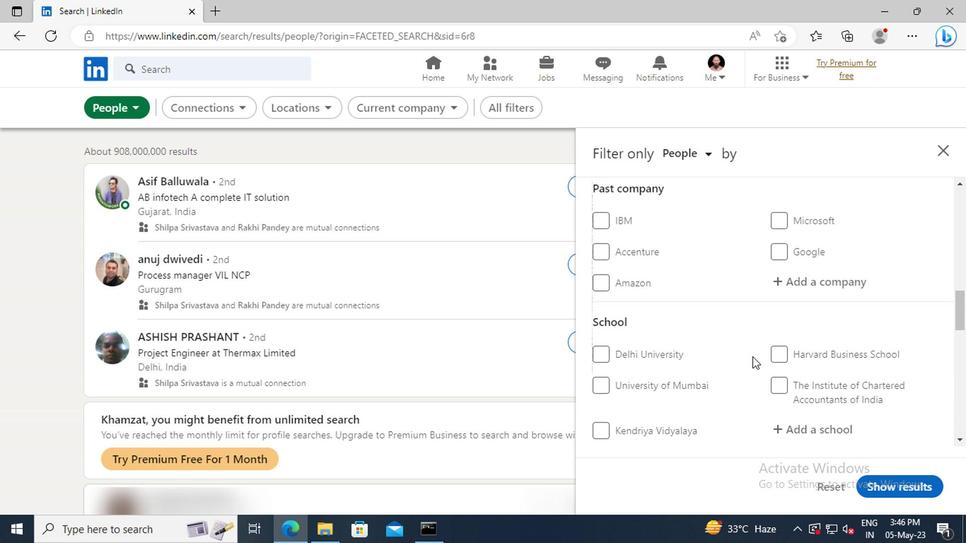 
Action: Mouse scrolled (750, 357) with delta (0, 1)
Screenshot: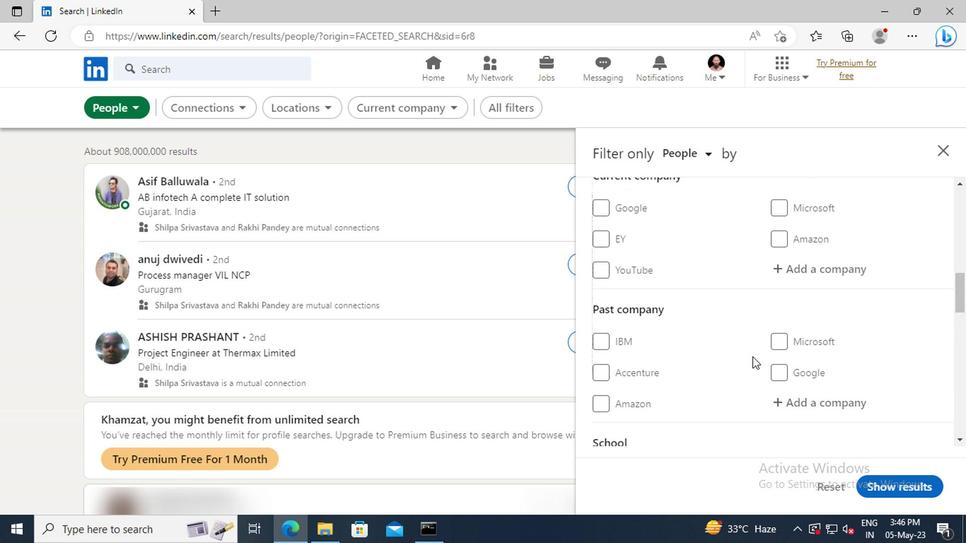 
Action: Mouse moved to (785, 314)
Screenshot: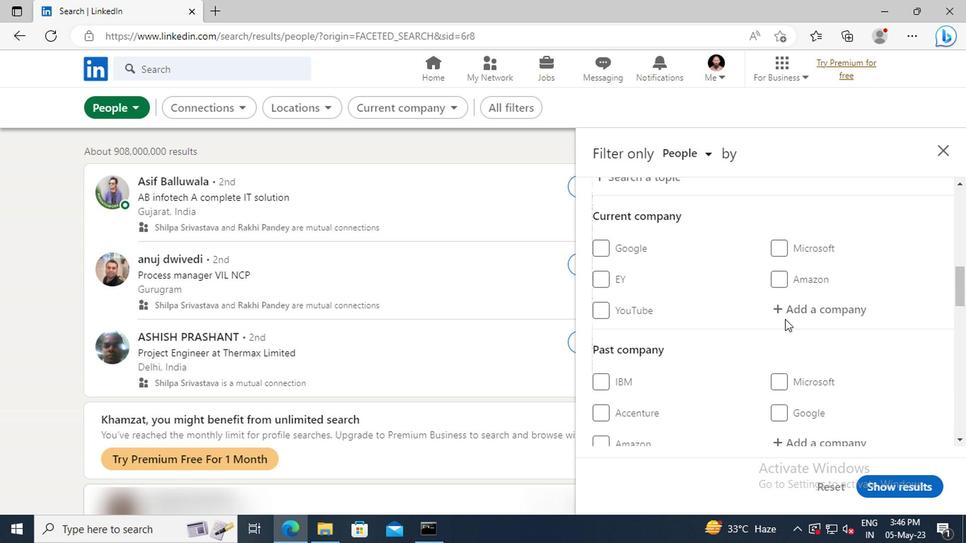 
Action: Mouse pressed left at (785, 314)
Screenshot: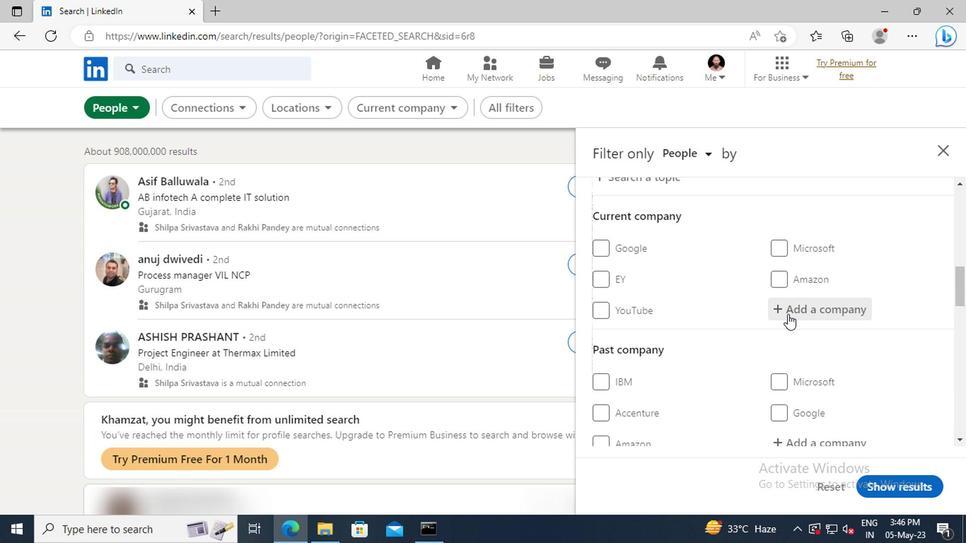 
Action: Key pressed <Key.shift>THE<Key.space><Key.shift>PARK<Key.space><Key.shift>HOT
Screenshot: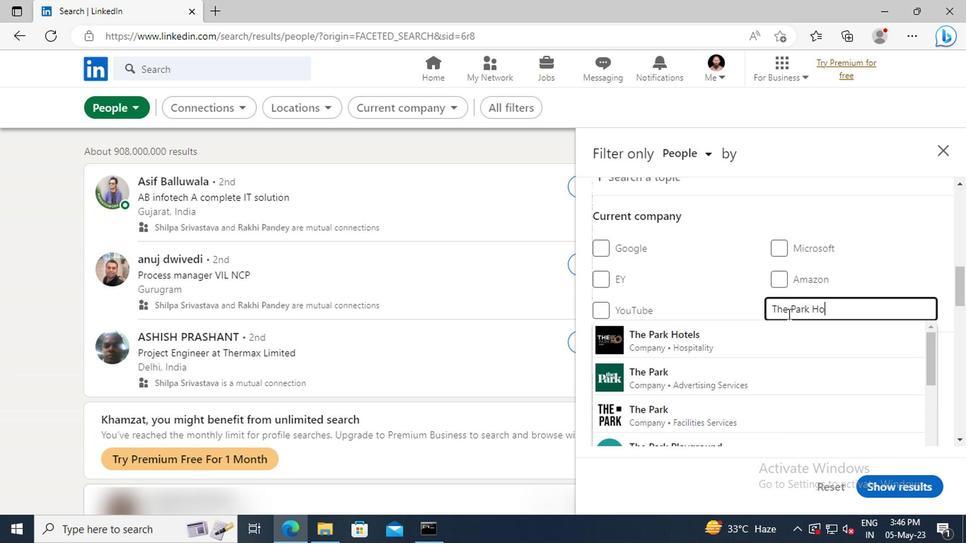 
Action: Mouse moved to (785, 327)
Screenshot: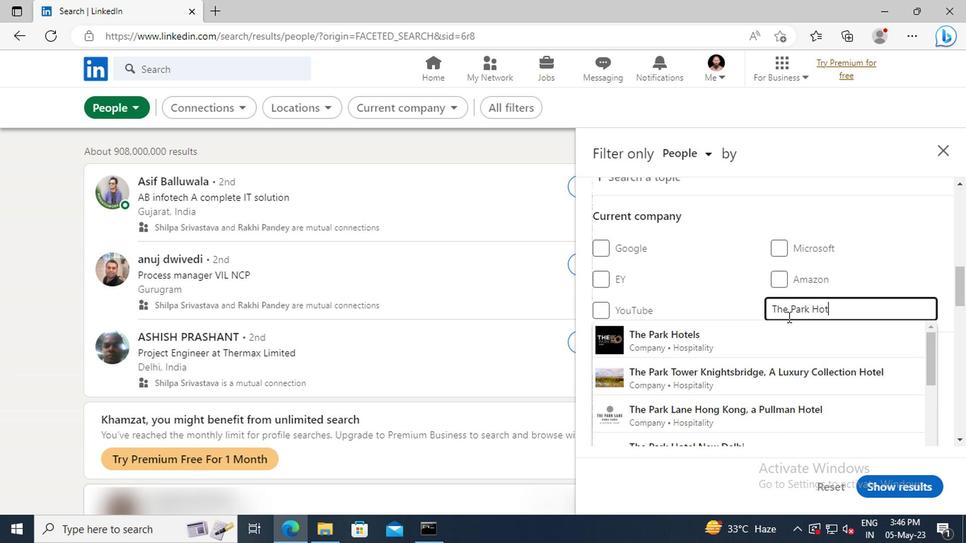 
Action: Mouse pressed left at (785, 327)
Screenshot: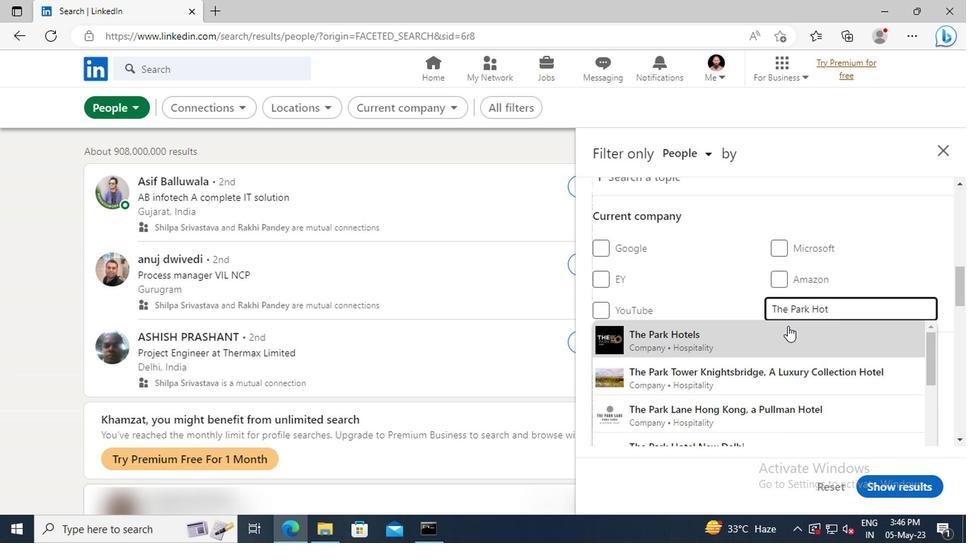 
Action: Mouse scrolled (785, 326) with delta (0, -1)
Screenshot: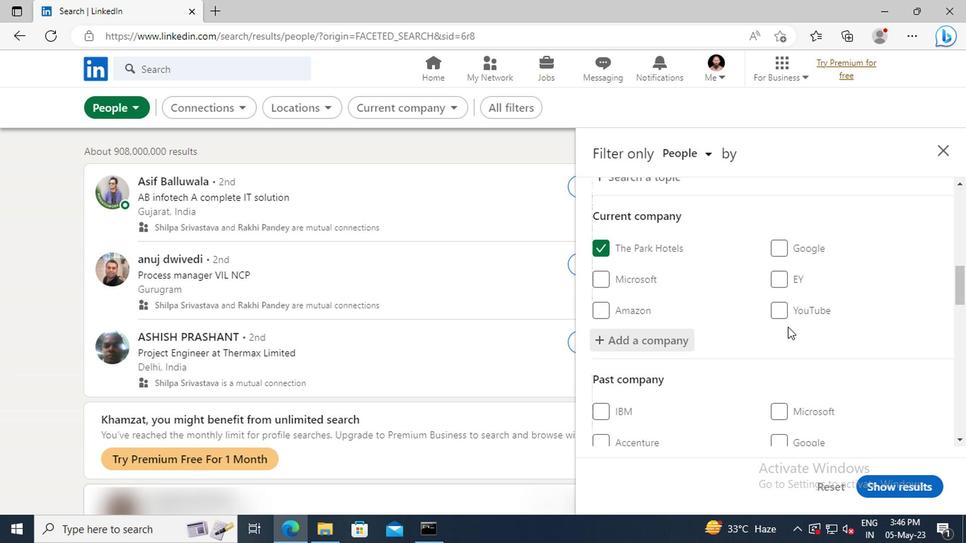 
Action: Mouse scrolled (785, 326) with delta (0, -1)
Screenshot: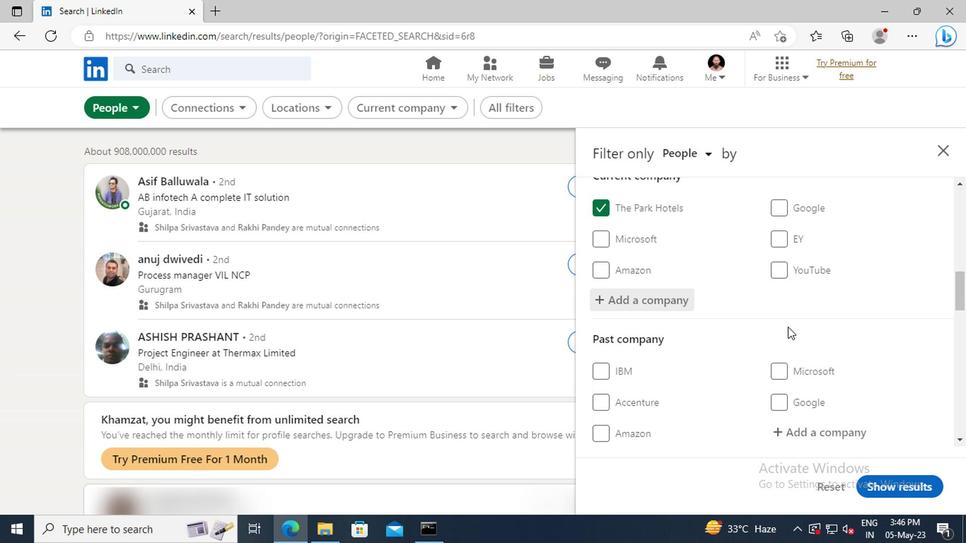 
Action: Mouse scrolled (785, 326) with delta (0, -1)
Screenshot: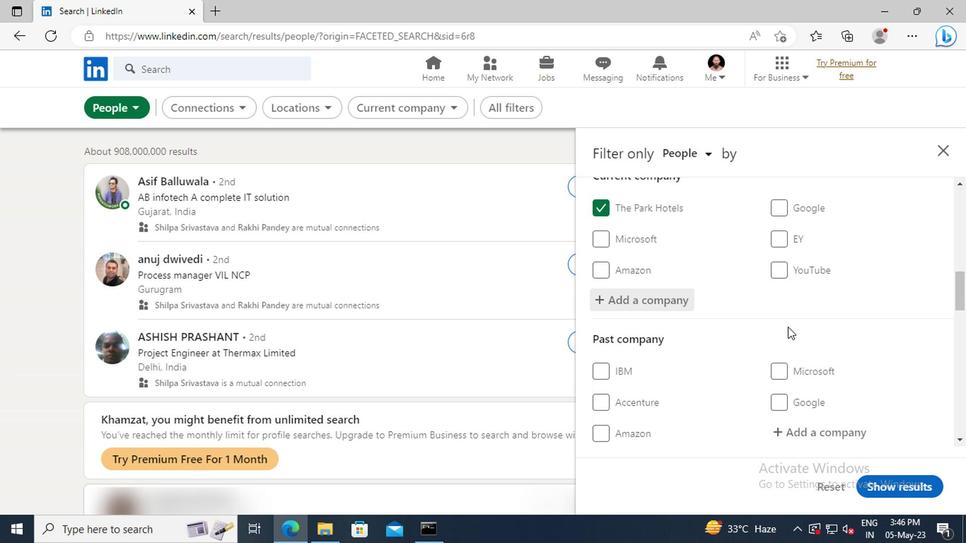 
Action: Mouse moved to (785, 320)
Screenshot: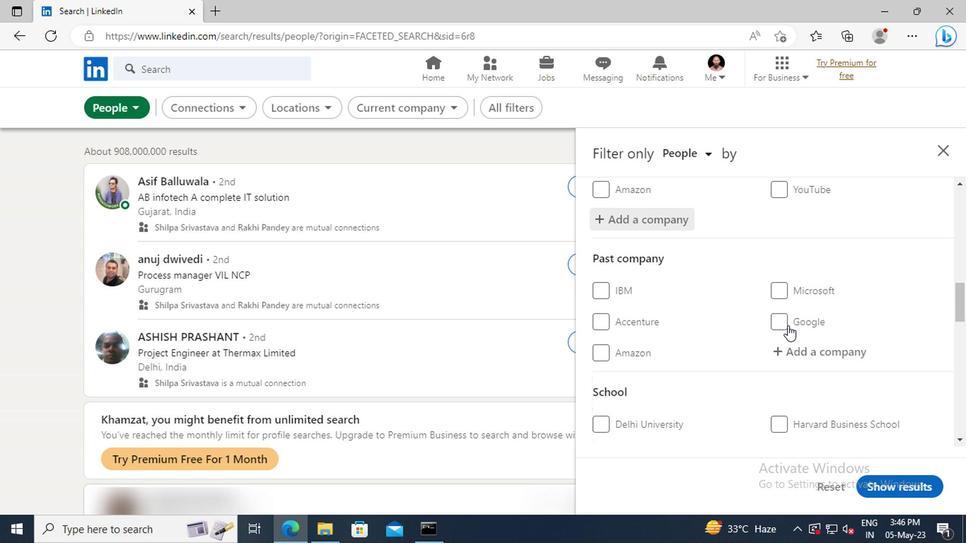 
Action: Mouse scrolled (785, 320) with delta (0, 0)
Screenshot: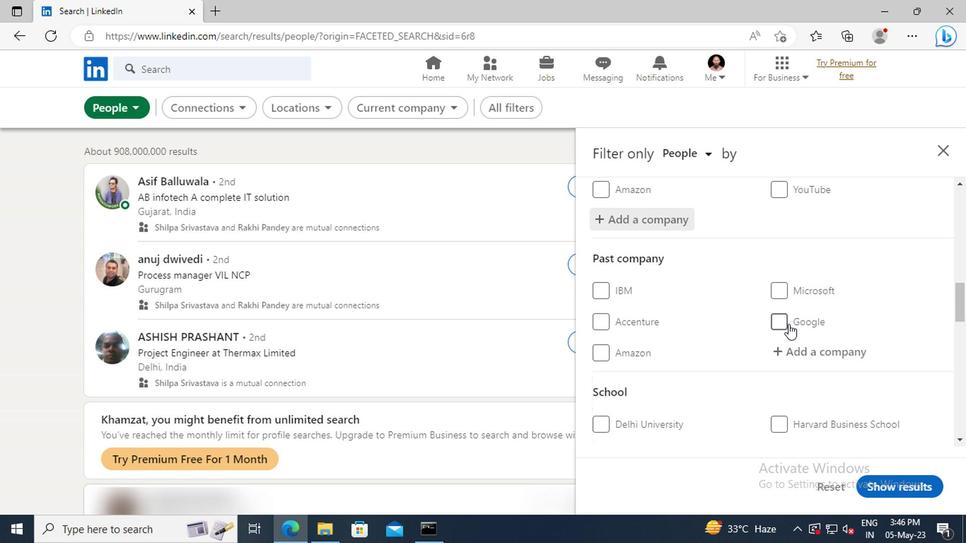 
Action: Mouse moved to (785, 316)
Screenshot: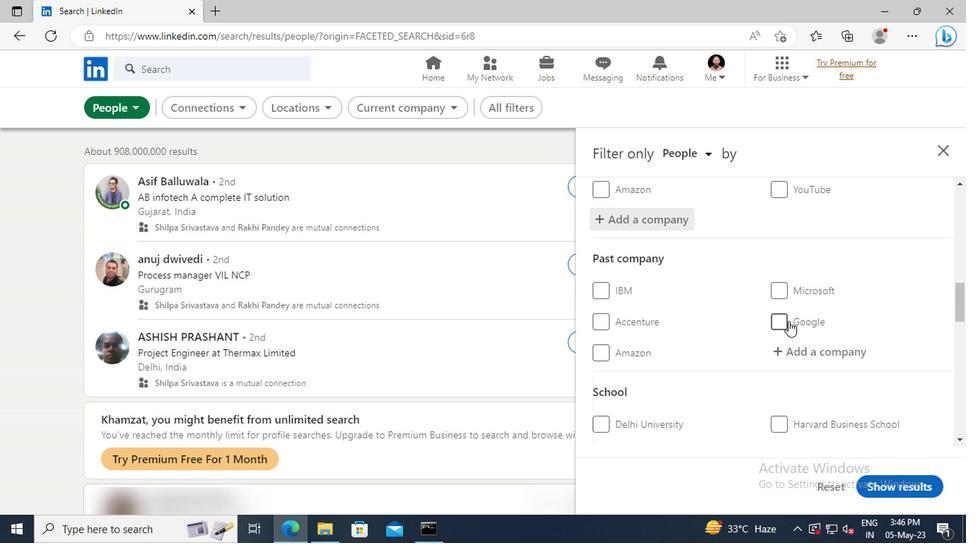 
Action: Mouse scrolled (785, 315) with delta (0, -1)
Screenshot: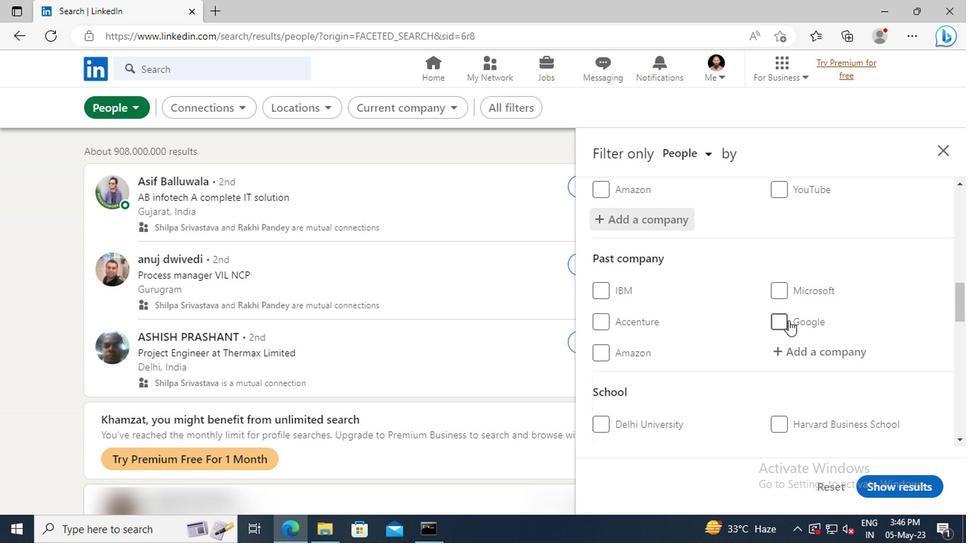 
Action: Mouse moved to (785, 310)
Screenshot: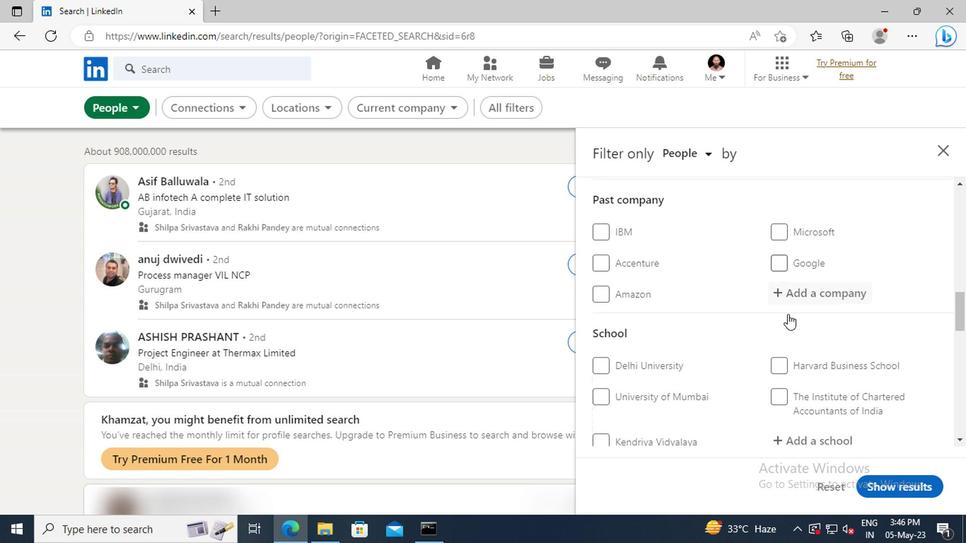 
Action: Mouse scrolled (785, 309) with delta (0, 0)
Screenshot: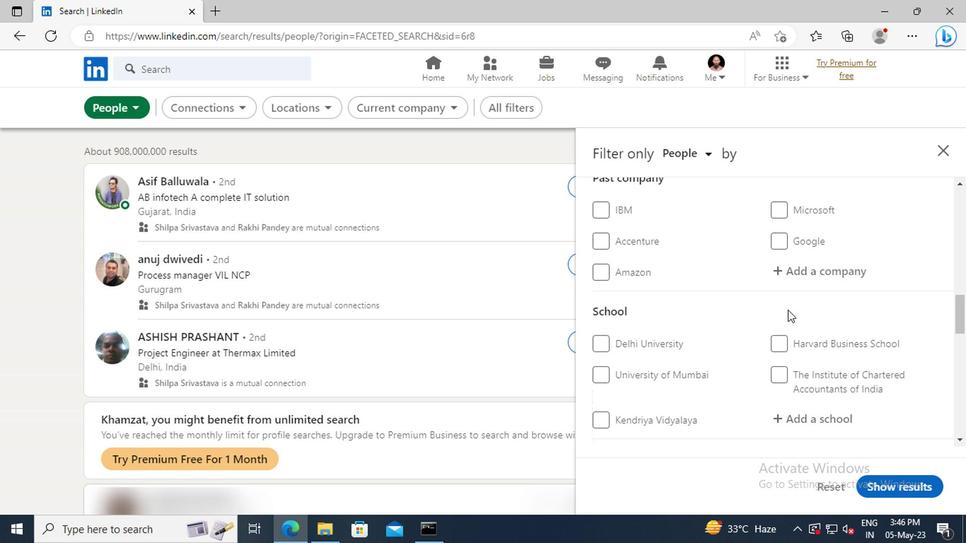 
Action: Mouse scrolled (785, 309) with delta (0, 0)
Screenshot: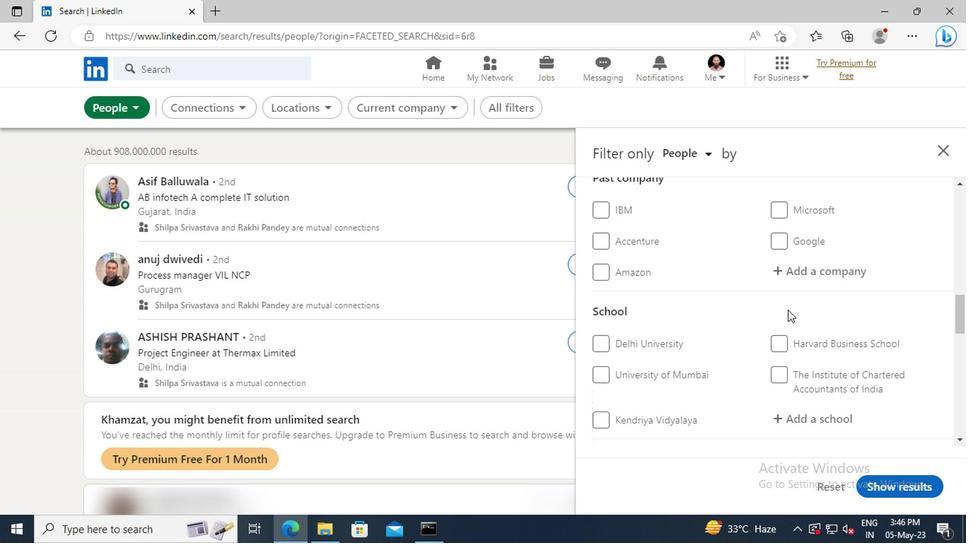 
Action: Mouse moved to (790, 334)
Screenshot: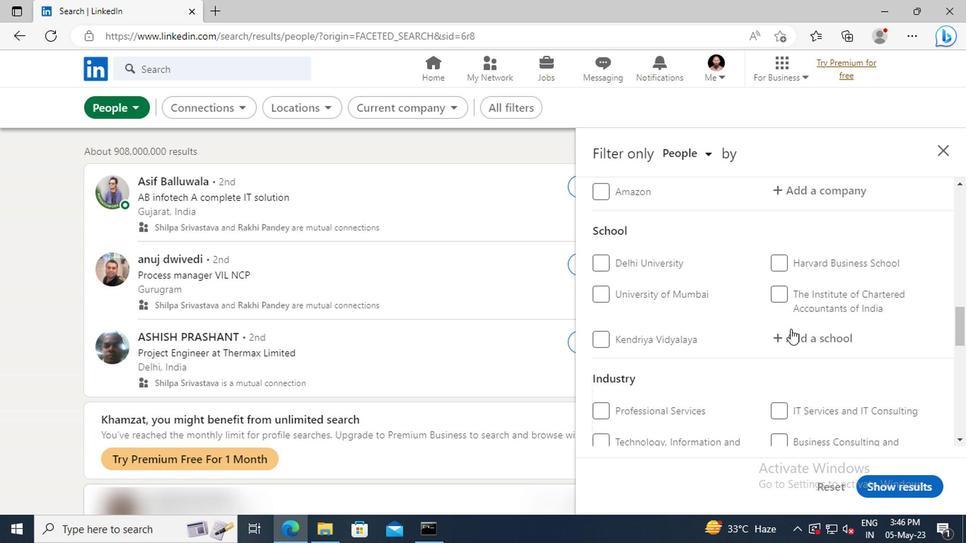 
Action: Mouse pressed left at (790, 334)
Screenshot: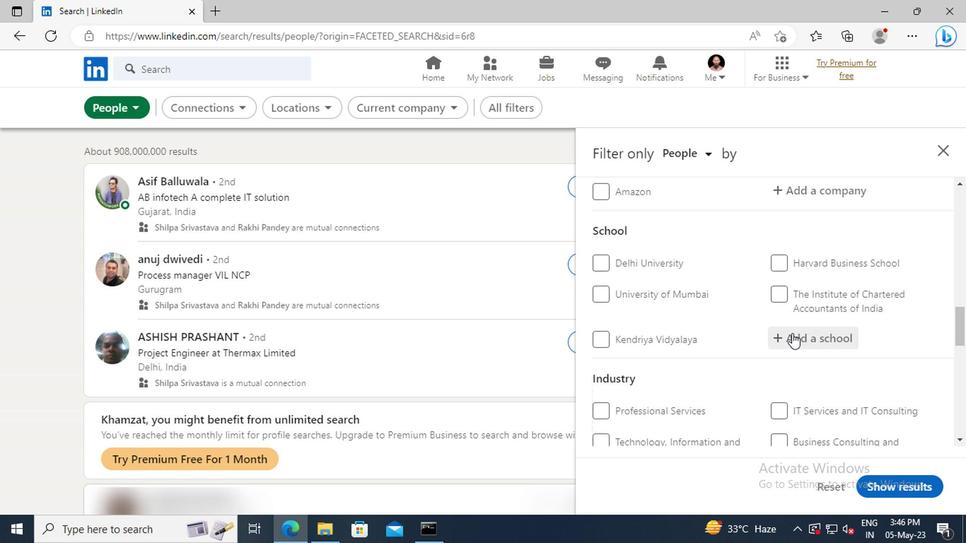
Action: Key pressed <Key.shift>ASHOKA<Key.space><Key.shift>UN
Screenshot: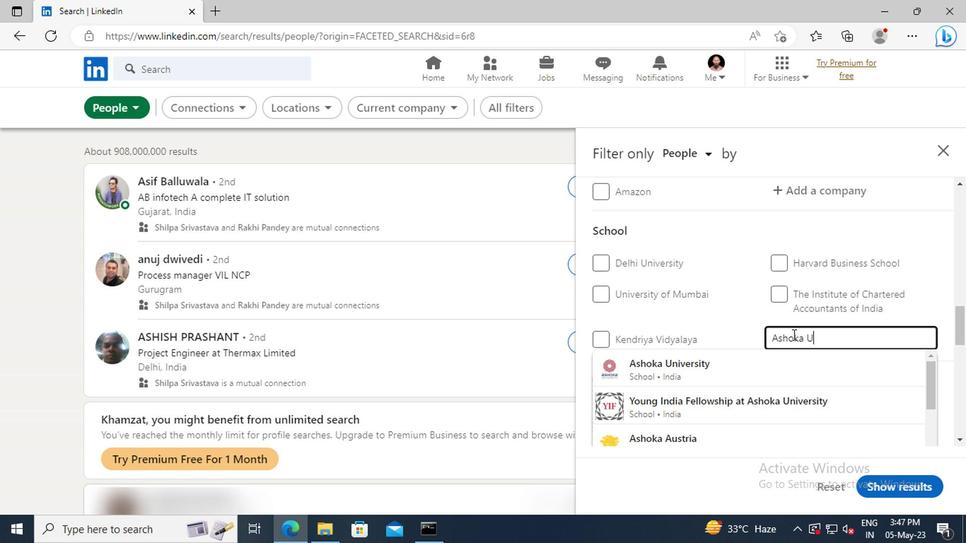 
Action: Mouse moved to (784, 358)
Screenshot: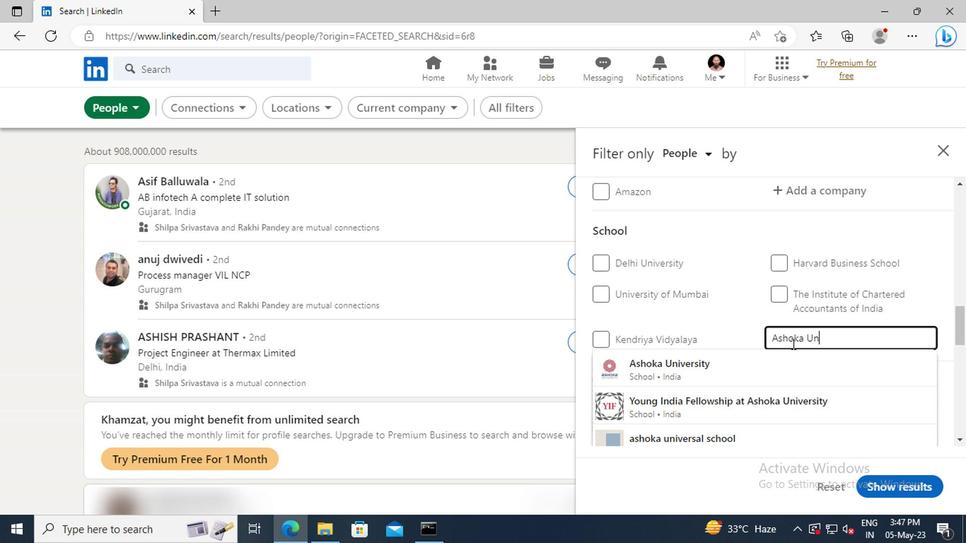 
Action: Mouse pressed left at (784, 358)
Screenshot: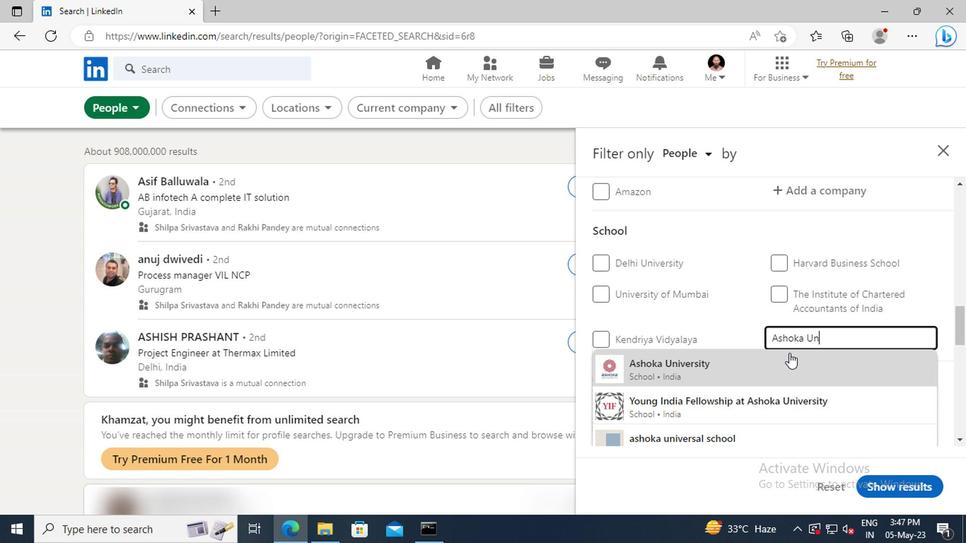 
Action: Mouse moved to (781, 358)
Screenshot: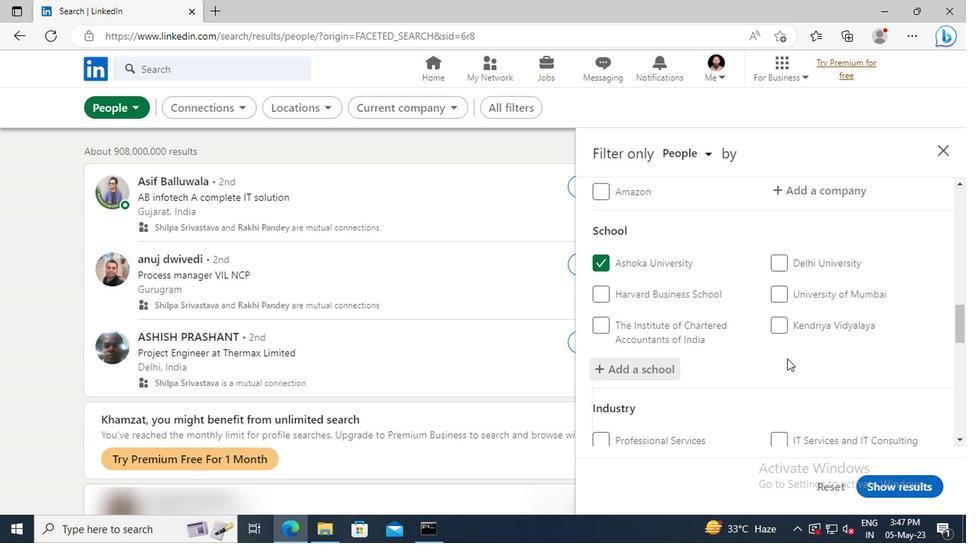 
Action: Mouse scrolled (781, 357) with delta (0, -1)
Screenshot: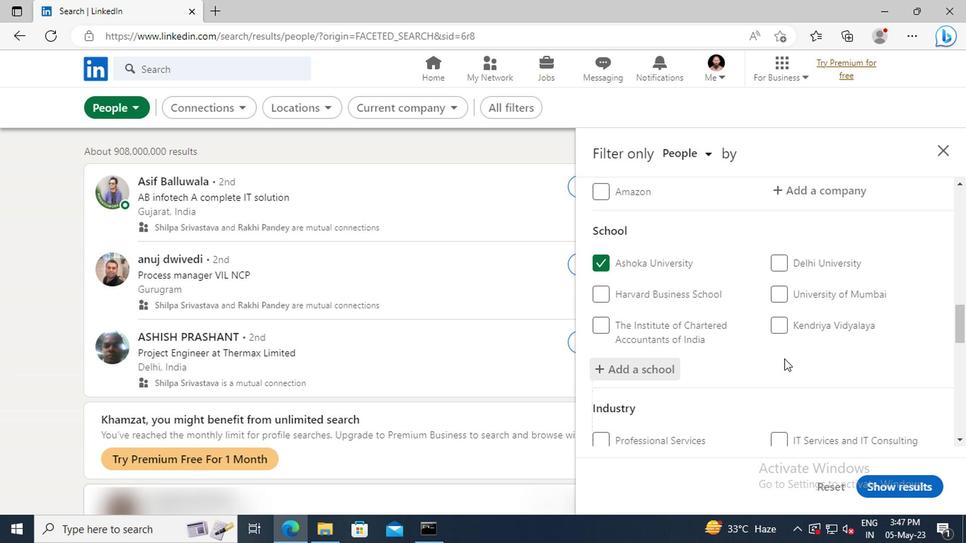
Action: Mouse scrolled (781, 357) with delta (0, -1)
Screenshot: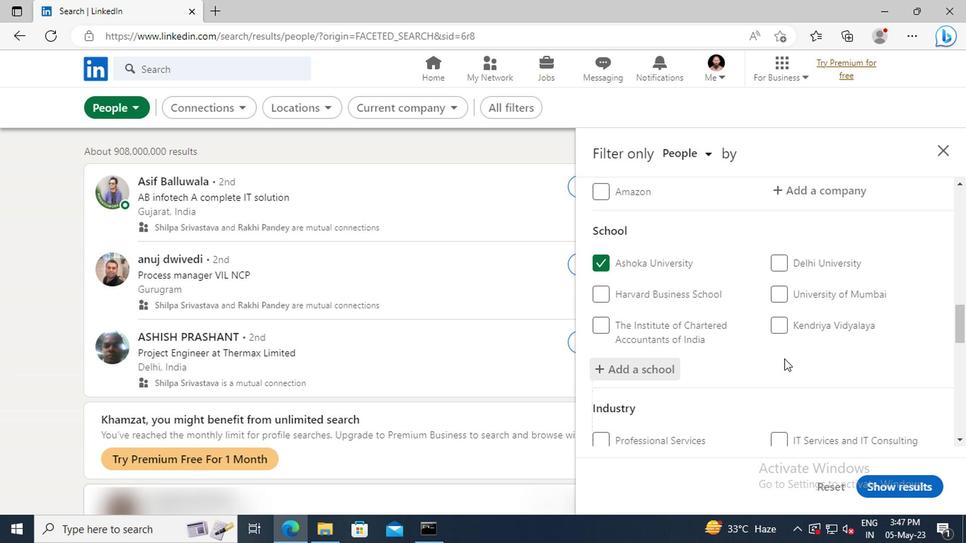 
Action: Mouse moved to (781, 358)
Screenshot: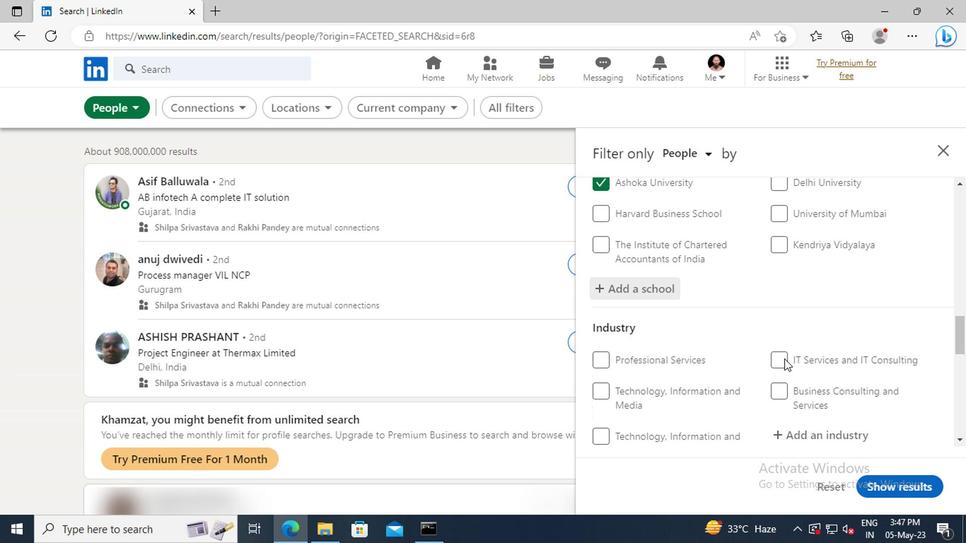
Action: Mouse scrolled (781, 357) with delta (0, -1)
Screenshot: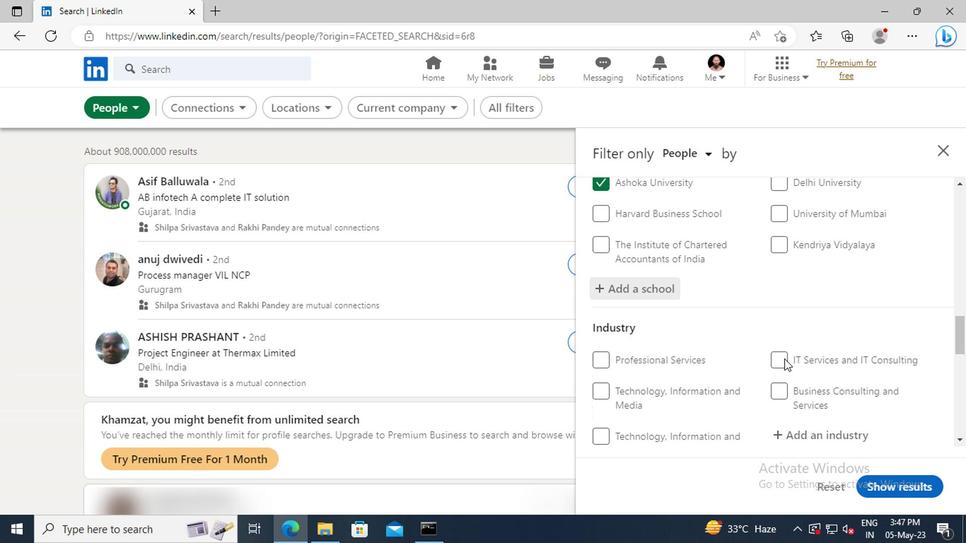 
Action: Mouse moved to (780, 355)
Screenshot: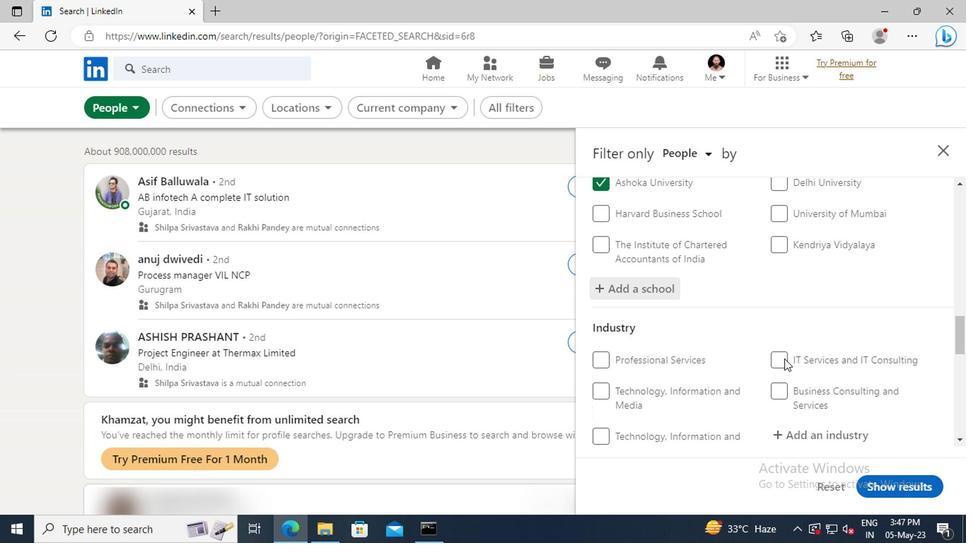 
Action: Mouse scrolled (780, 354) with delta (0, -1)
Screenshot: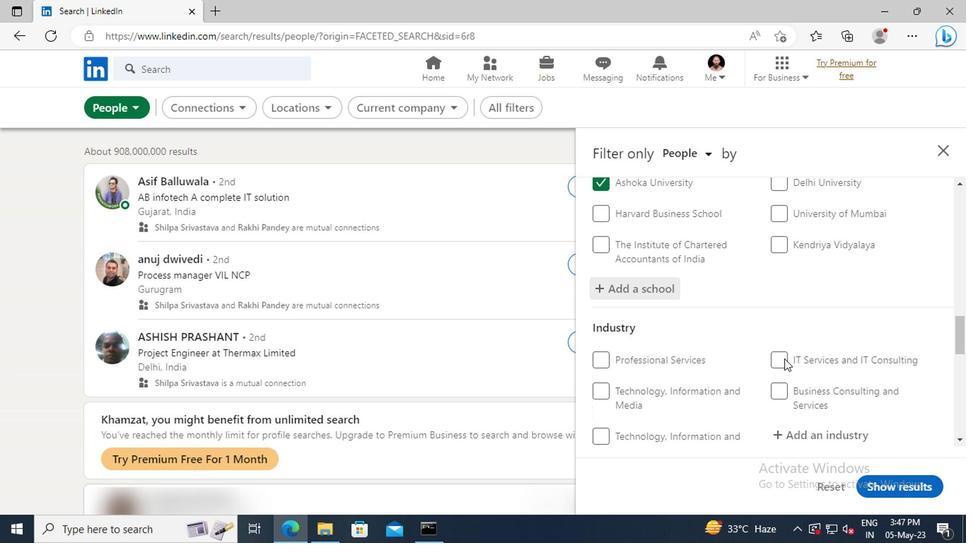 
Action: Mouse moved to (784, 355)
Screenshot: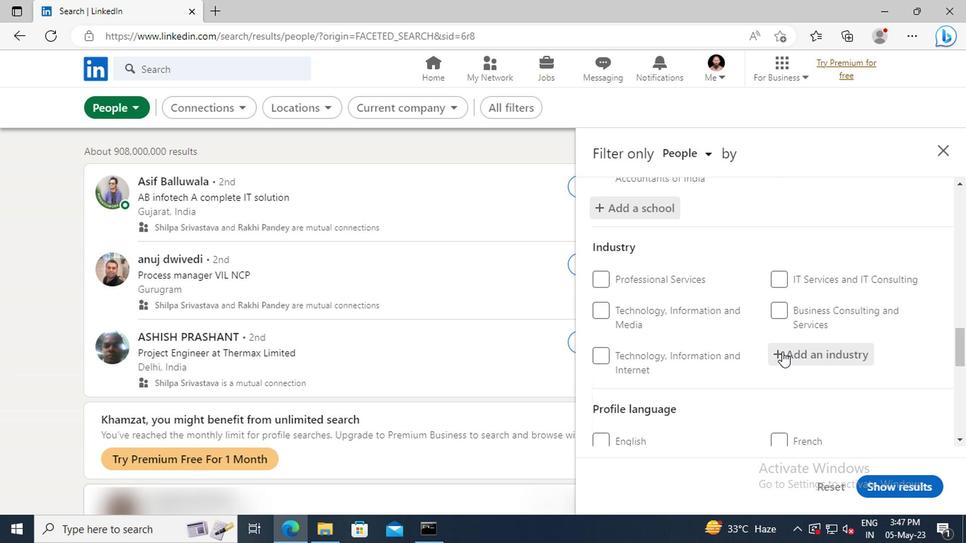 
Action: Mouse pressed left at (784, 355)
Screenshot: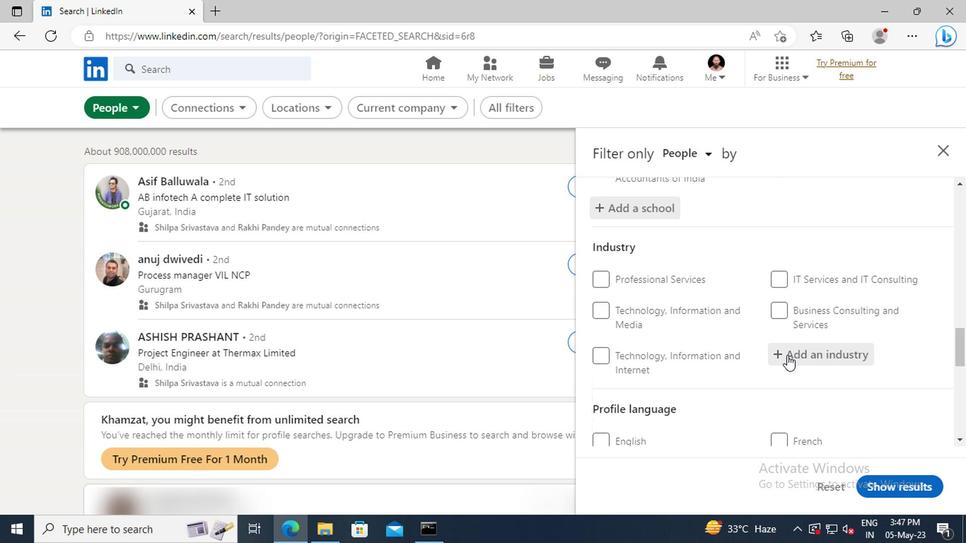 
Action: Key pressed <Key.shift>CAPITA
Screenshot: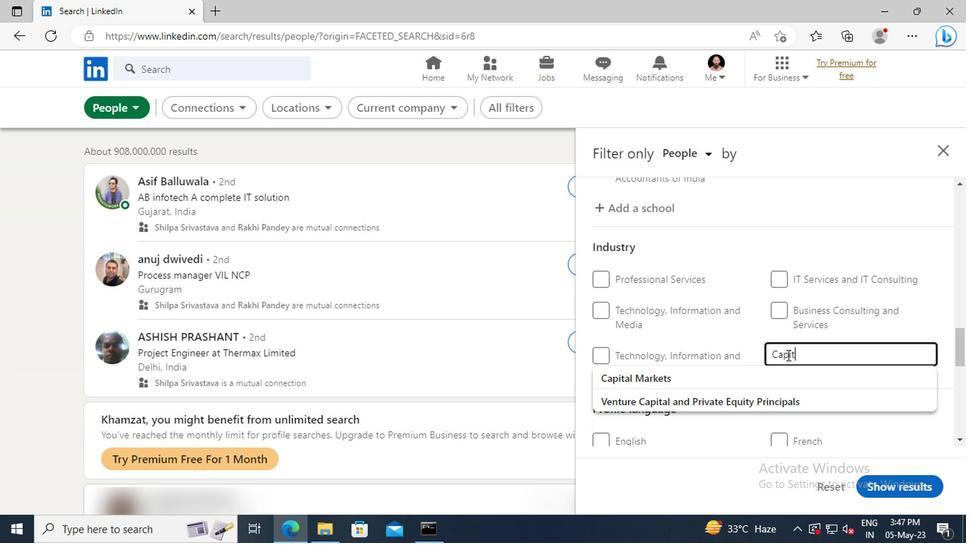 
Action: Mouse moved to (790, 373)
Screenshot: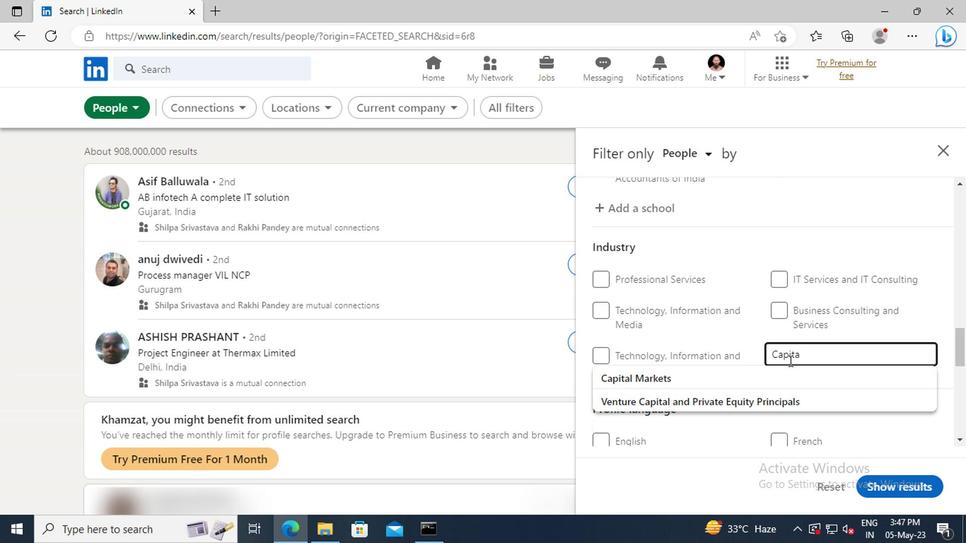 
Action: Mouse pressed left at (790, 373)
Screenshot: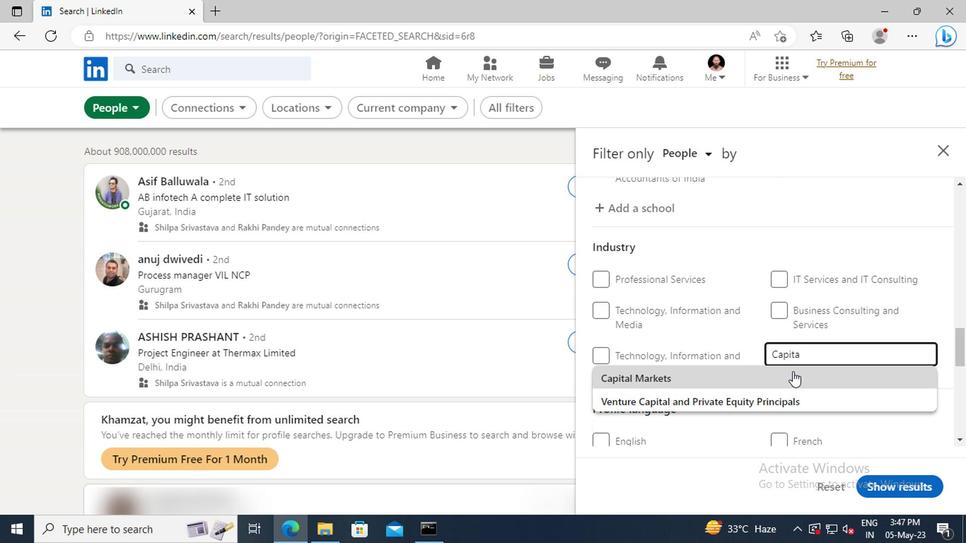 
Action: Mouse scrolled (790, 372) with delta (0, -1)
Screenshot: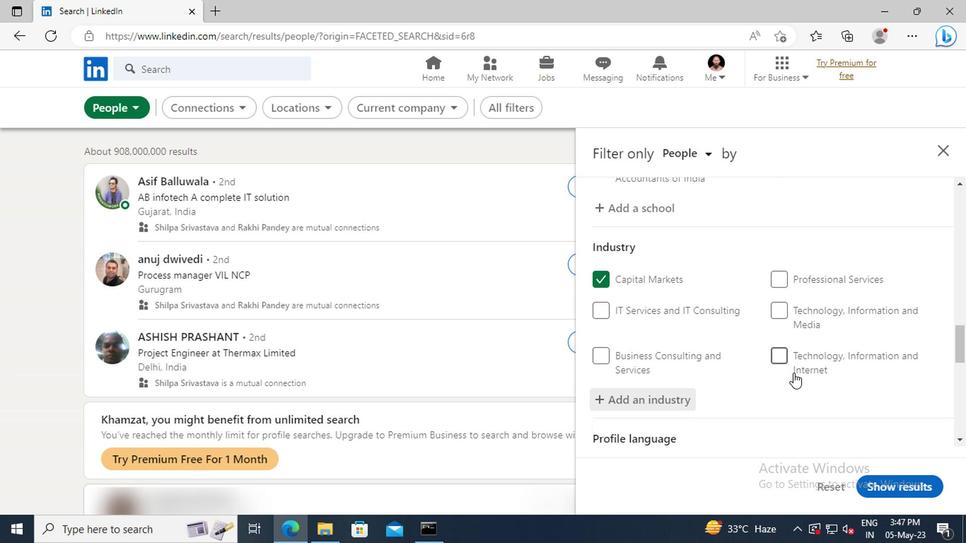 
Action: Mouse scrolled (790, 372) with delta (0, -1)
Screenshot: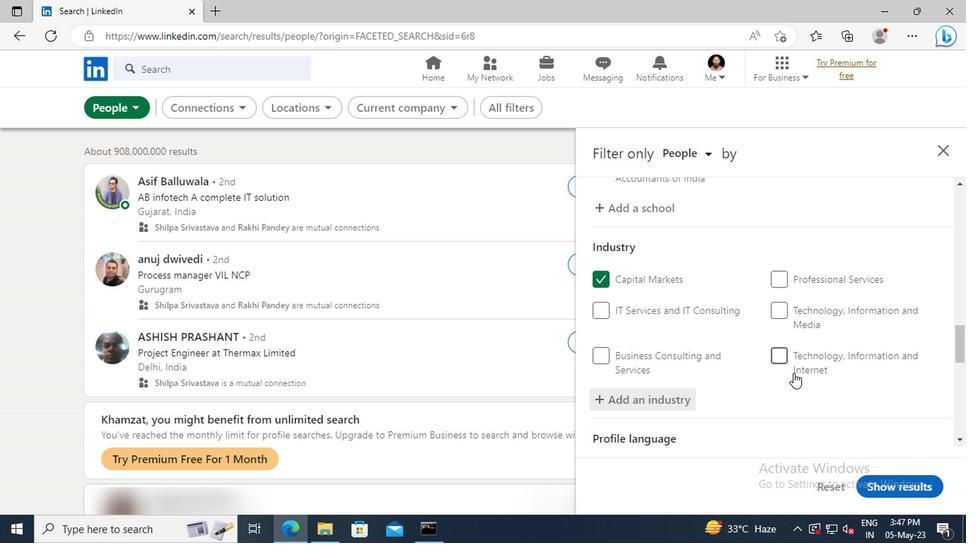
Action: Mouse moved to (792, 373)
Screenshot: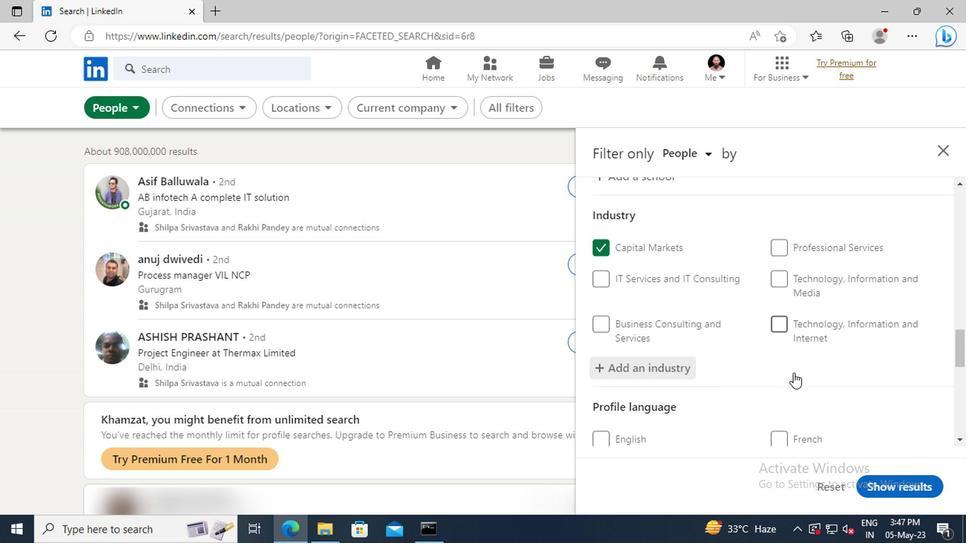 
Action: Mouse scrolled (792, 372) with delta (0, -1)
Screenshot: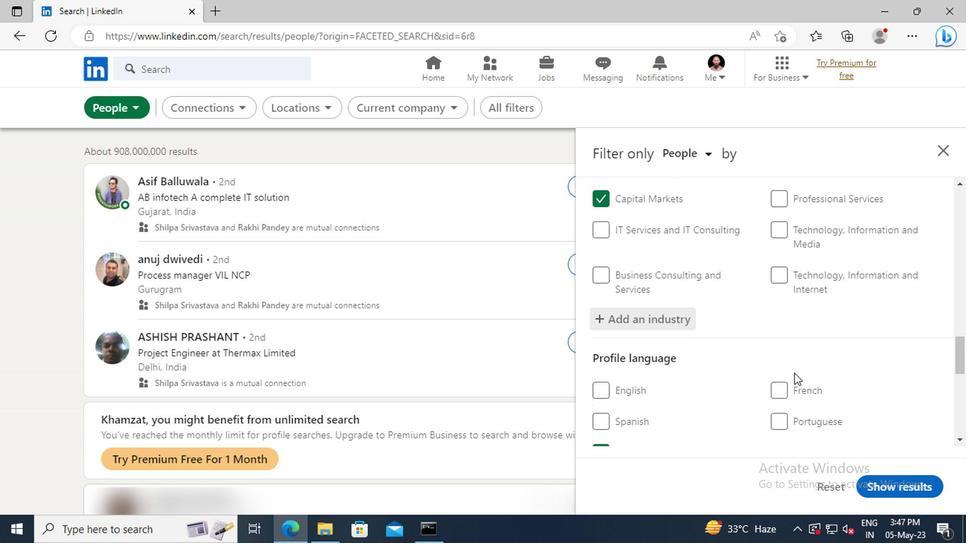 
Action: Mouse moved to (792, 370)
Screenshot: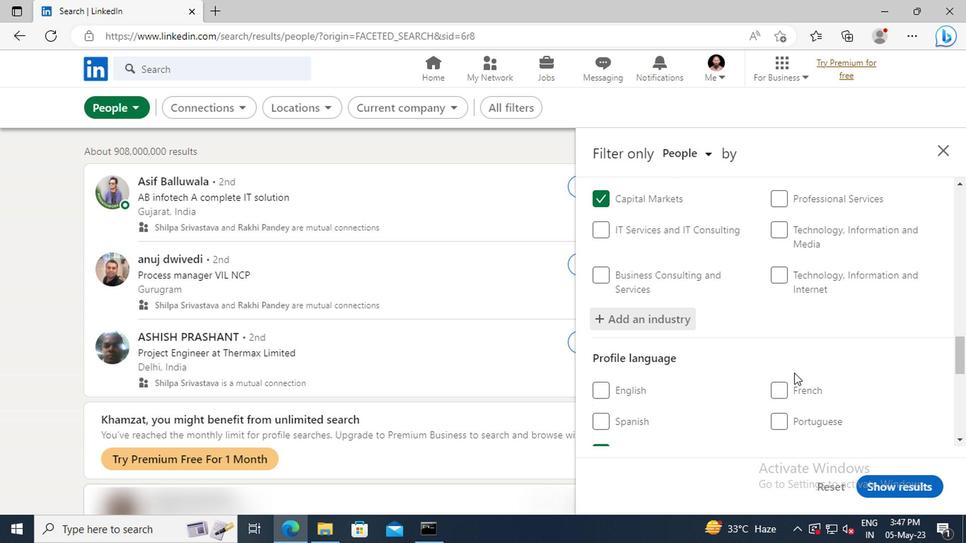 
Action: Mouse scrolled (792, 369) with delta (0, 0)
Screenshot: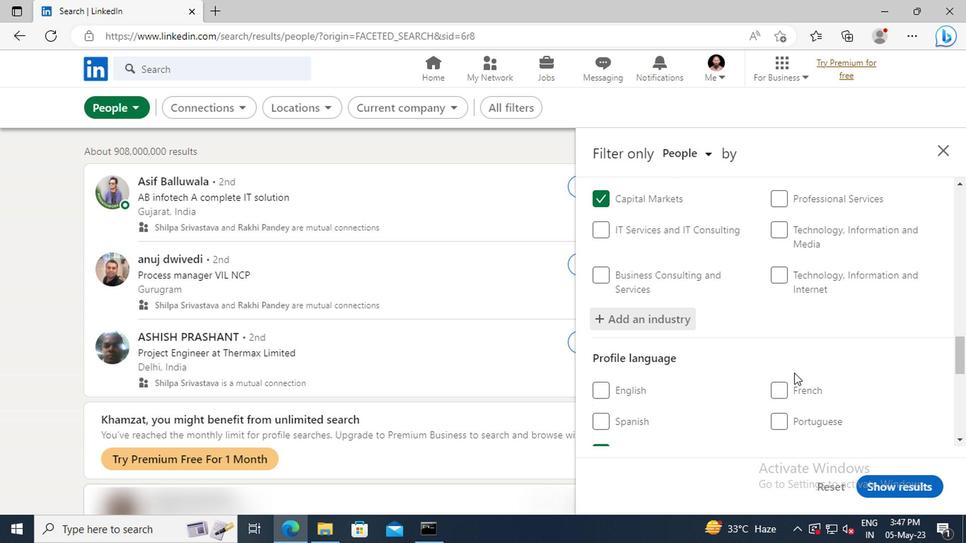 
Action: Mouse moved to (792, 364)
Screenshot: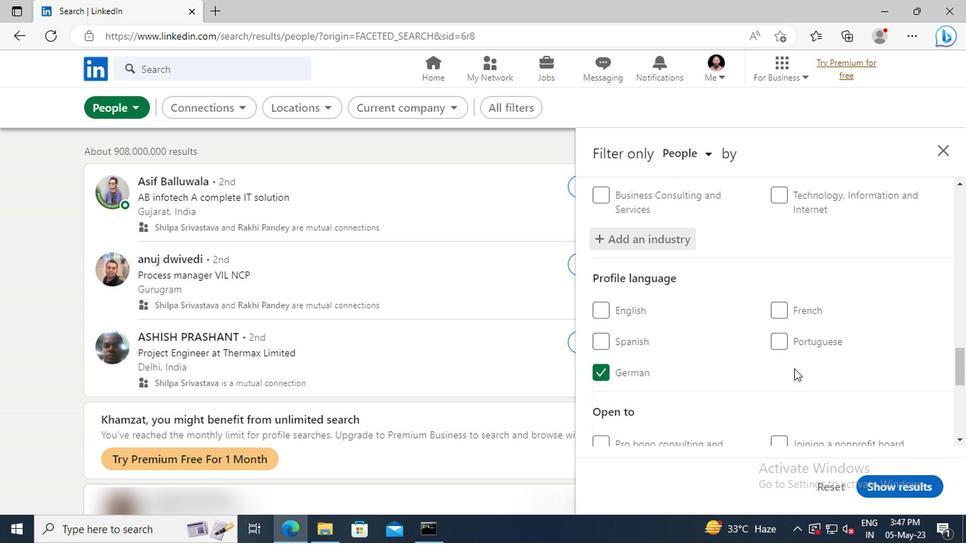 
Action: Mouse scrolled (792, 363) with delta (0, -1)
Screenshot: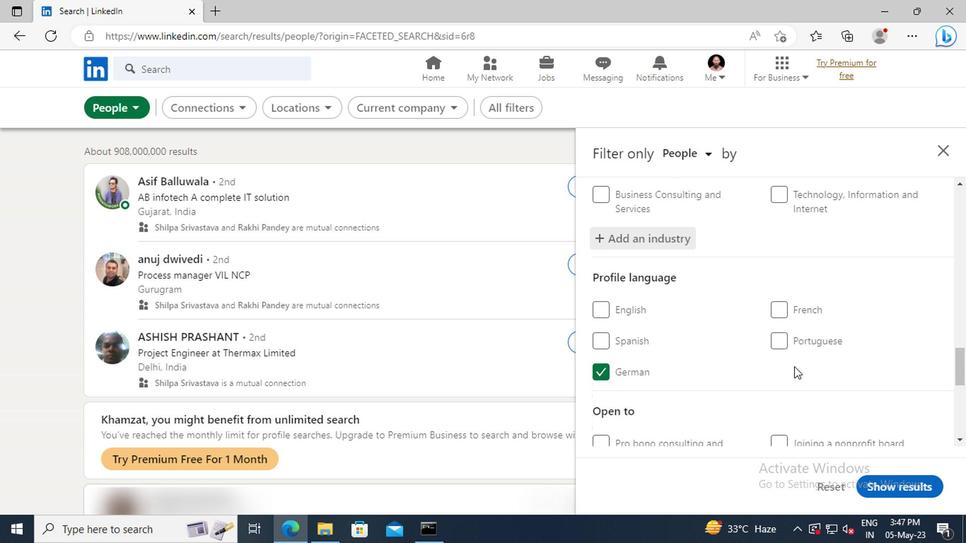 
Action: Mouse scrolled (792, 363) with delta (0, -1)
Screenshot: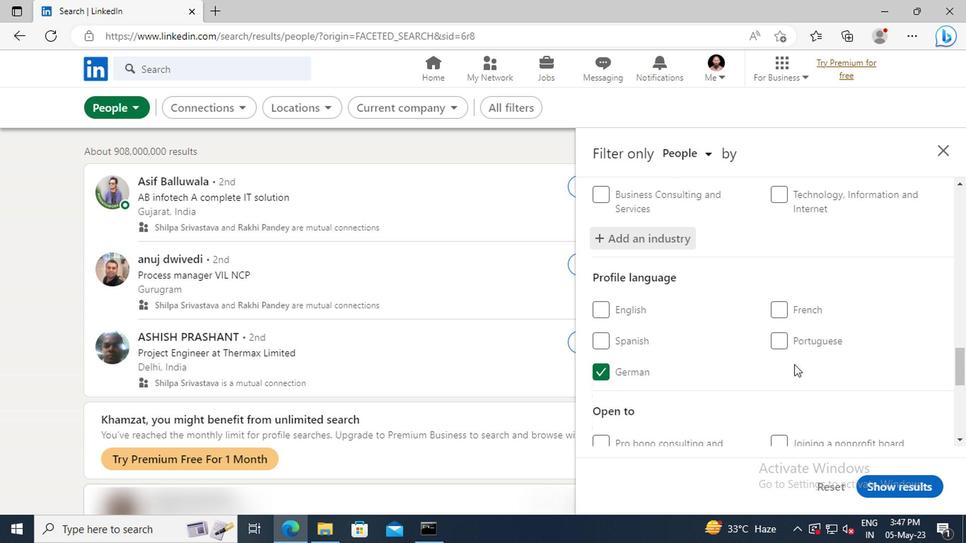 
Action: Mouse moved to (790, 346)
Screenshot: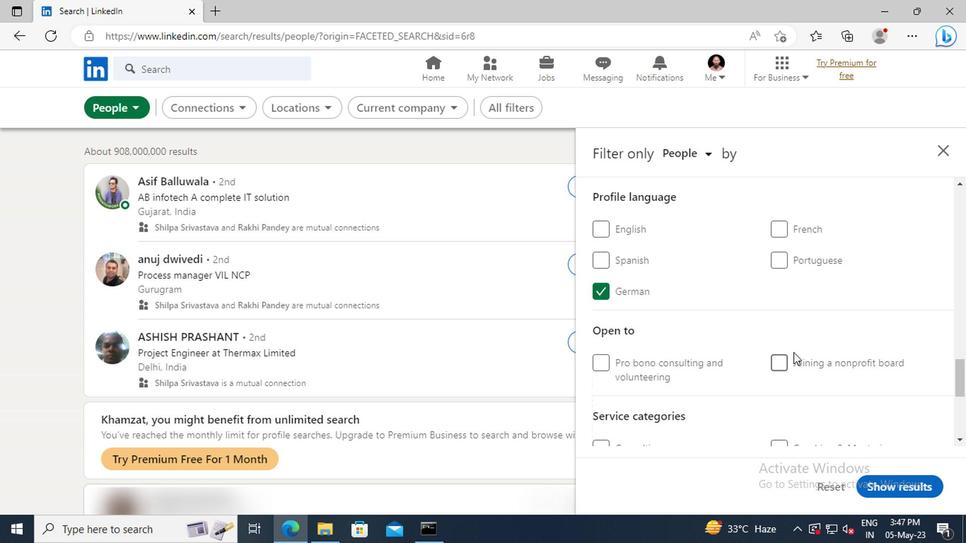 
Action: Mouse scrolled (790, 346) with delta (0, 0)
Screenshot: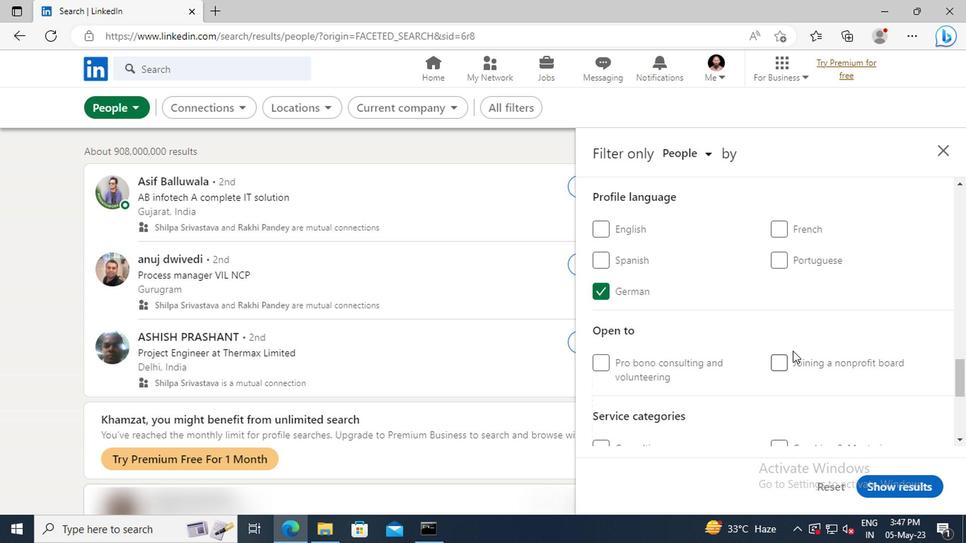 
Action: Mouse moved to (789, 334)
Screenshot: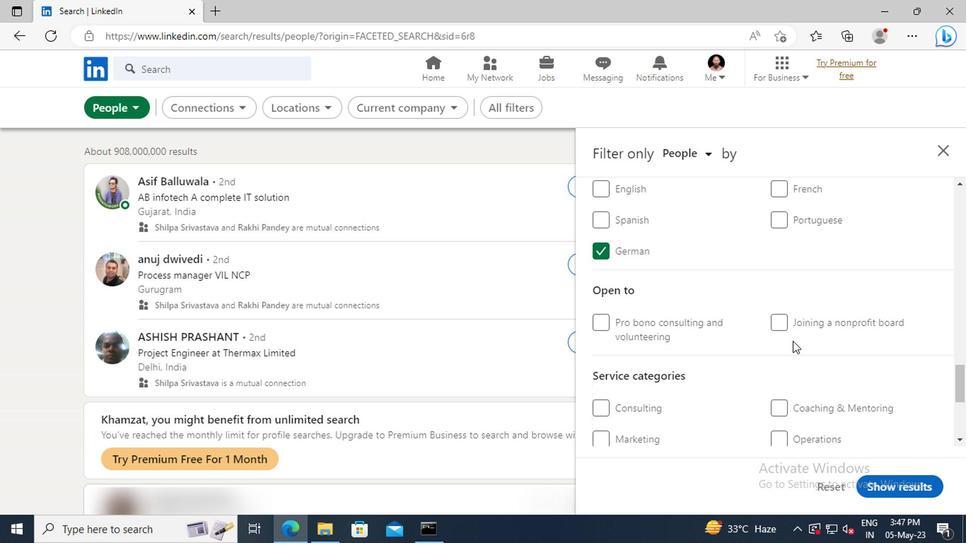 
Action: Mouse scrolled (789, 333) with delta (0, -1)
Screenshot: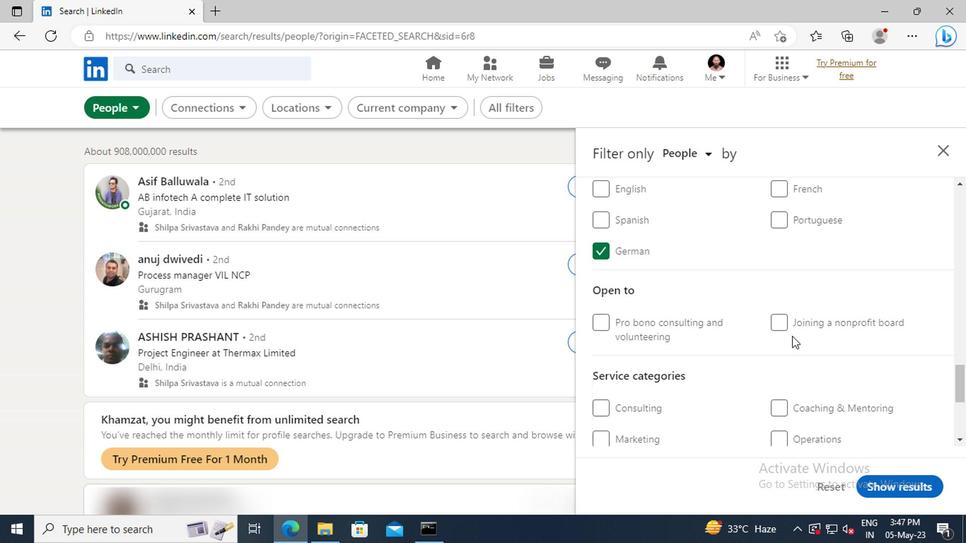 
Action: Mouse scrolled (789, 333) with delta (0, -1)
Screenshot: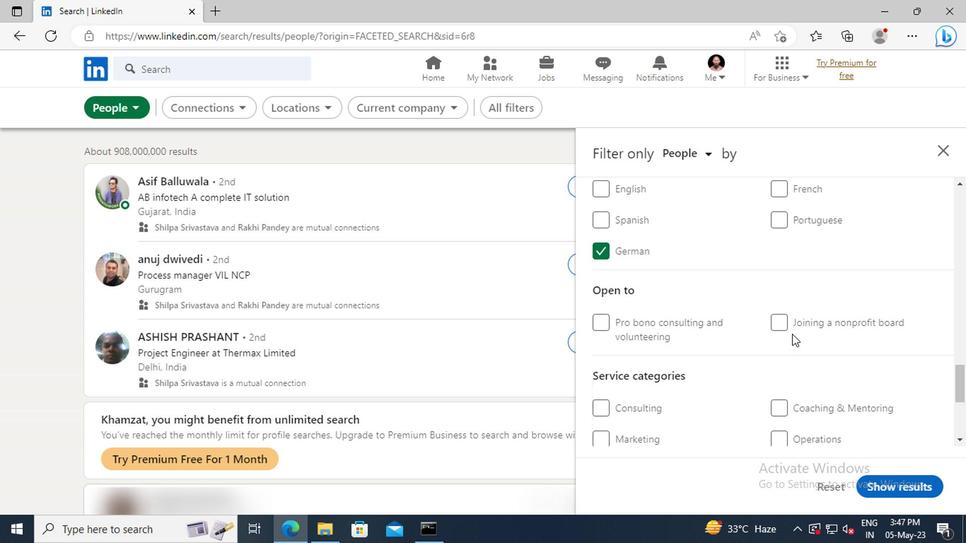 
Action: Mouse moved to (789, 333)
Screenshot: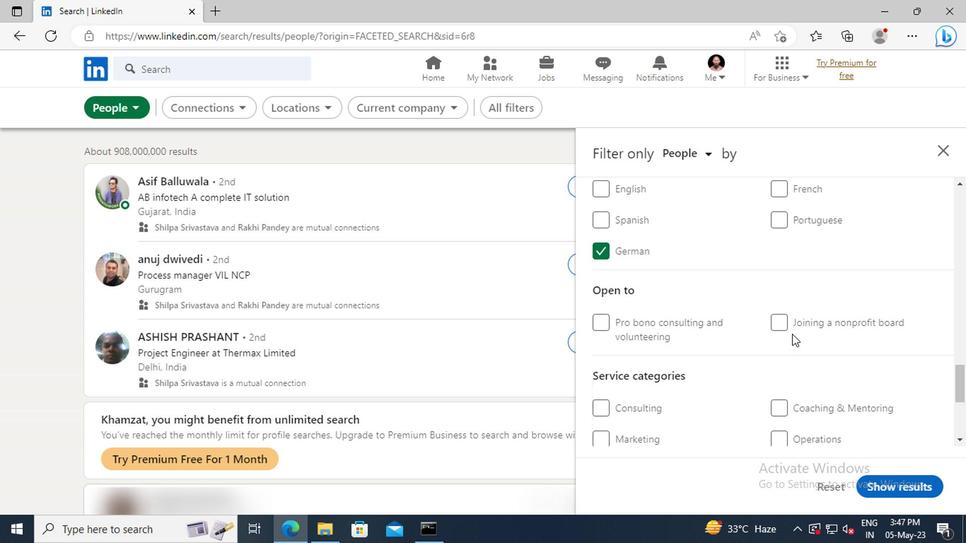 
Action: Mouse scrolled (789, 332) with delta (0, 0)
Screenshot: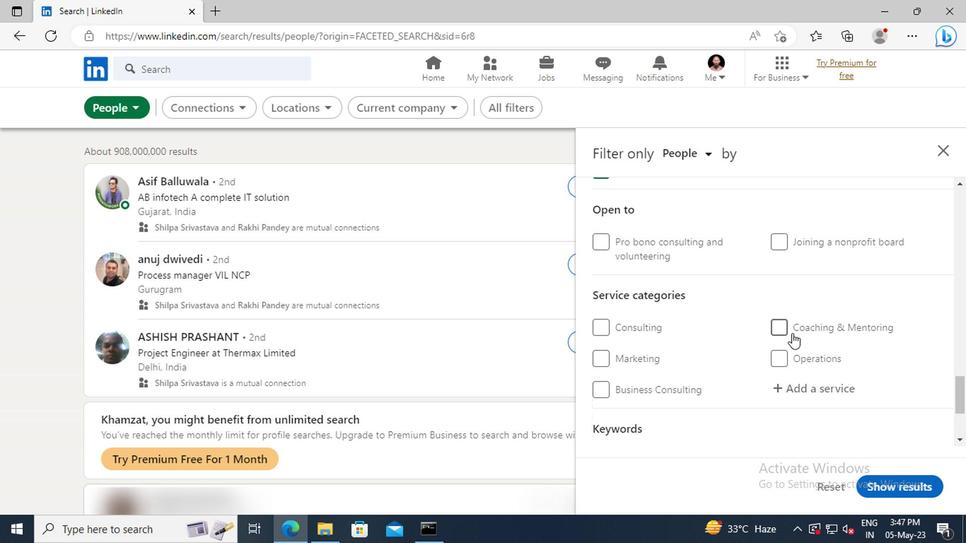 
Action: Mouse moved to (792, 346)
Screenshot: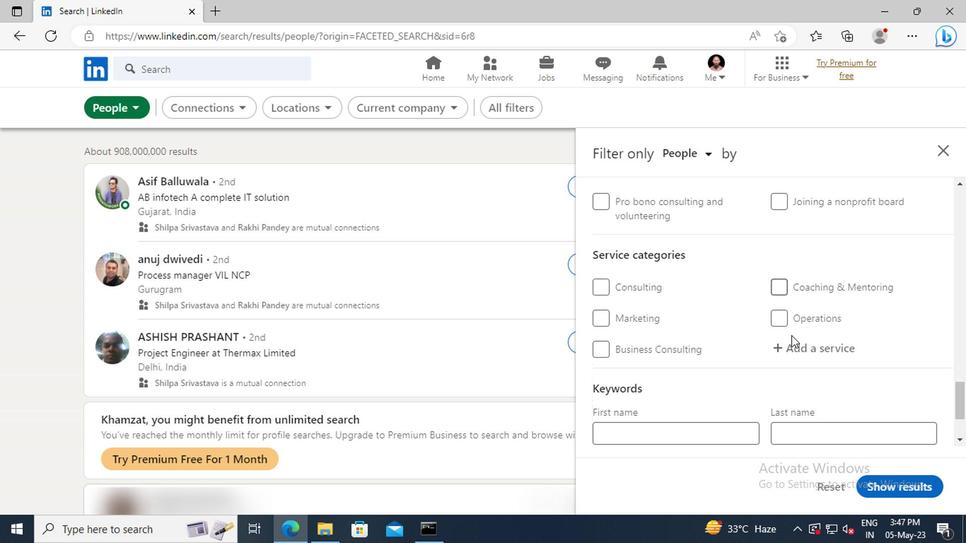 
Action: Mouse pressed left at (792, 346)
Screenshot: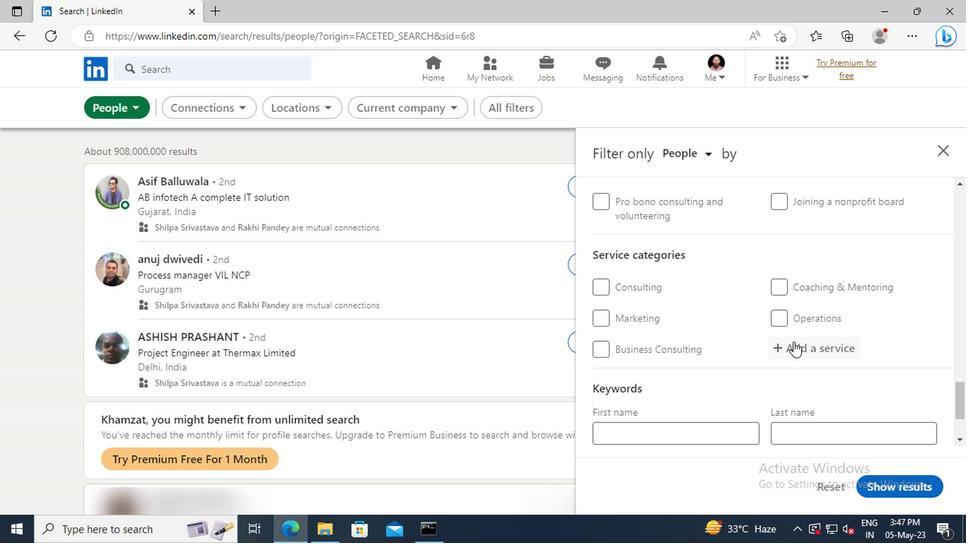 
Action: Key pressed <Key.shift>VISUAL<Key.space><Key.shift>DE
Screenshot: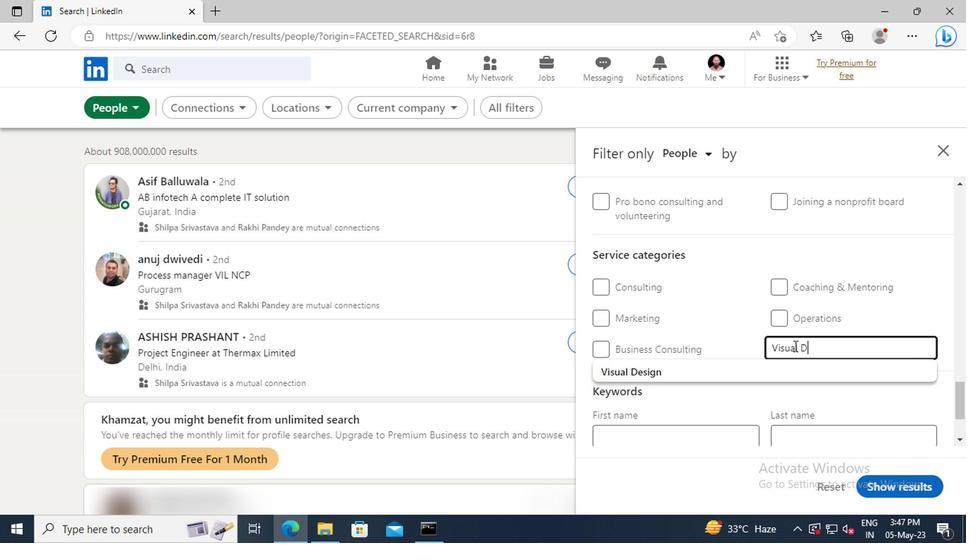 
Action: Mouse moved to (795, 364)
Screenshot: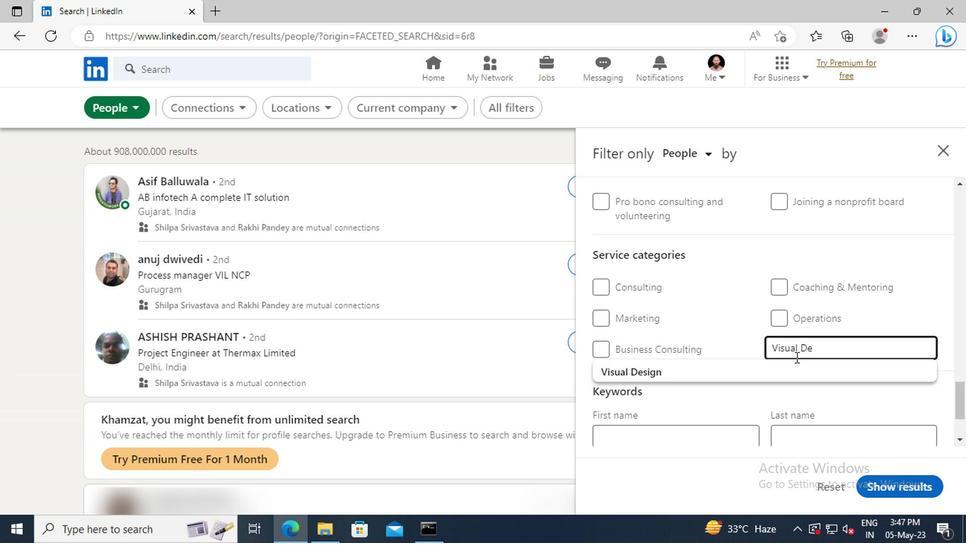 
Action: Mouse pressed left at (795, 364)
Screenshot: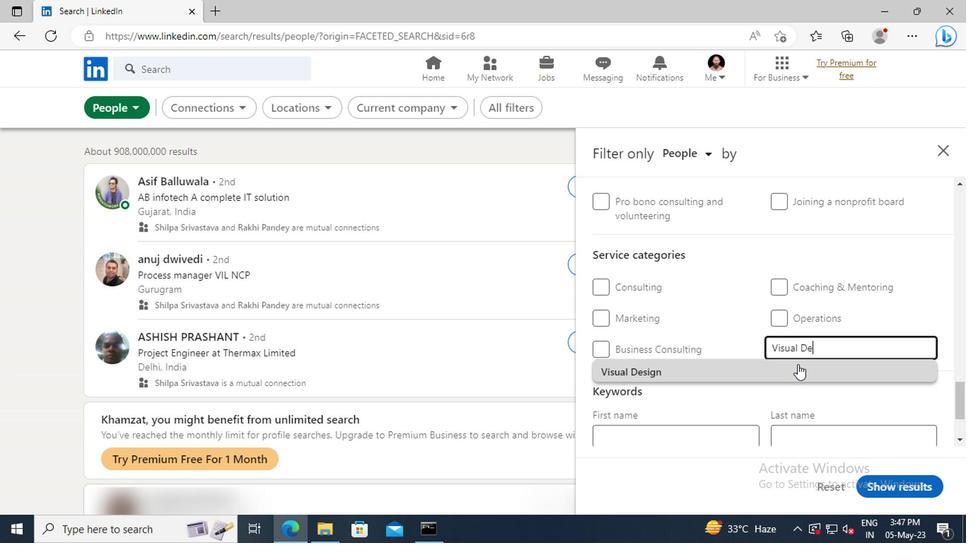
Action: Mouse moved to (796, 365)
Screenshot: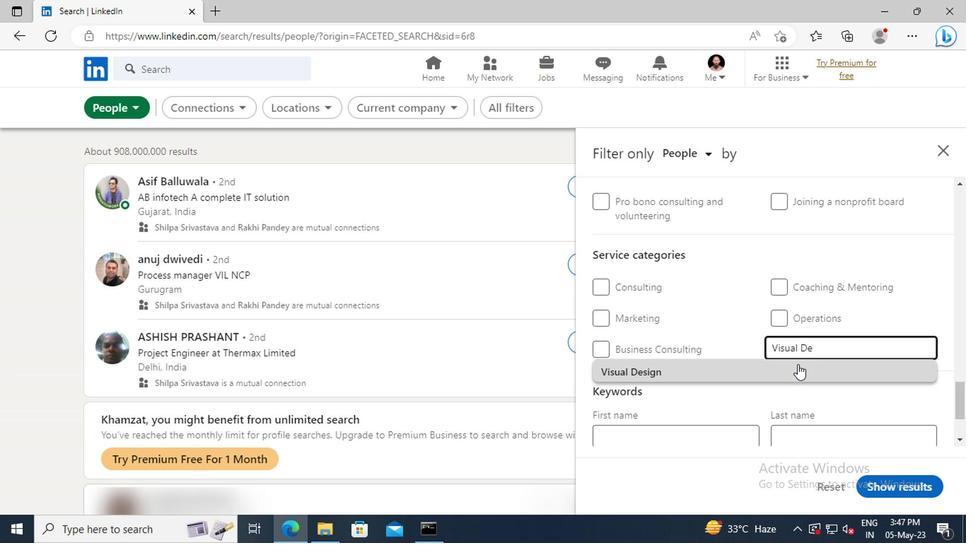
Action: Mouse scrolled (796, 364) with delta (0, 0)
Screenshot: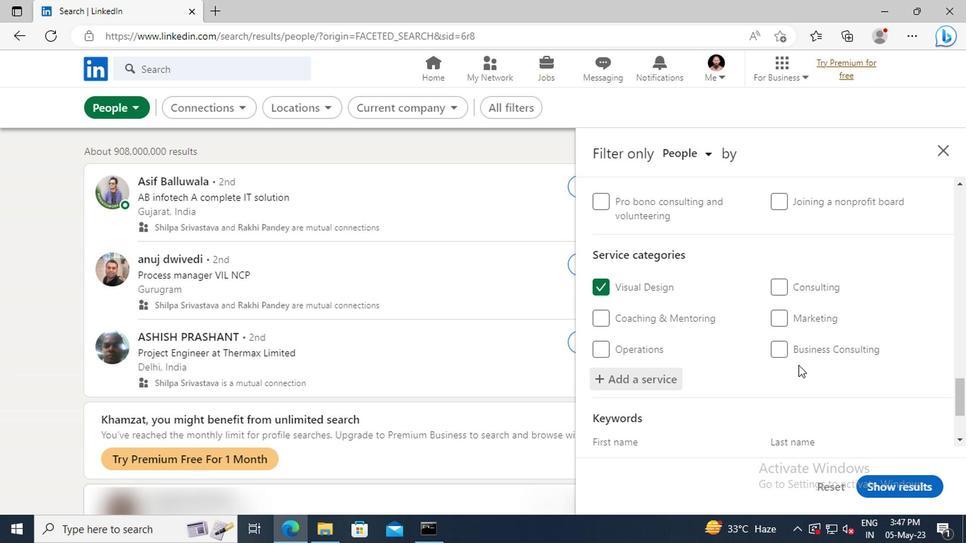 
Action: Mouse scrolled (796, 364) with delta (0, 0)
Screenshot: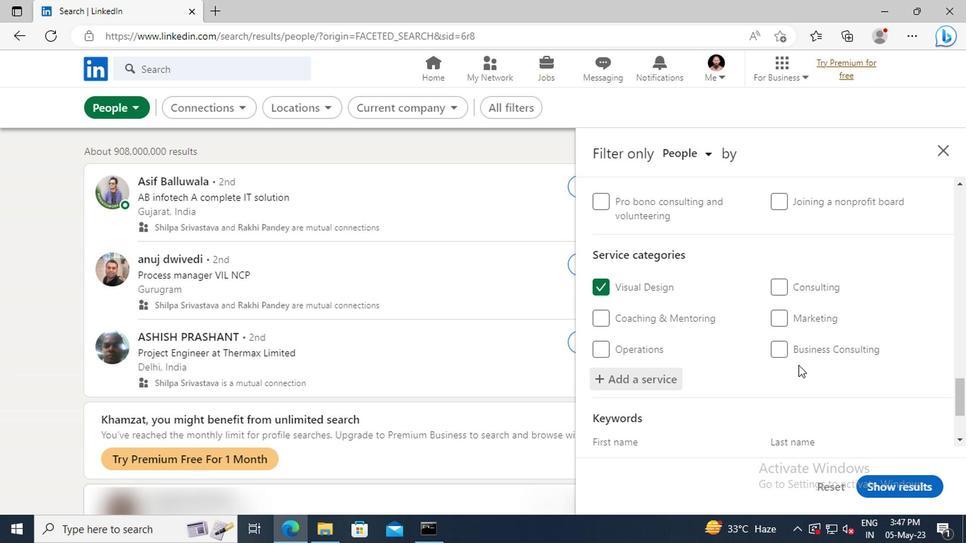 
Action: Mouse scrolled (796, 364) with delta (0, 0)
Screenshot: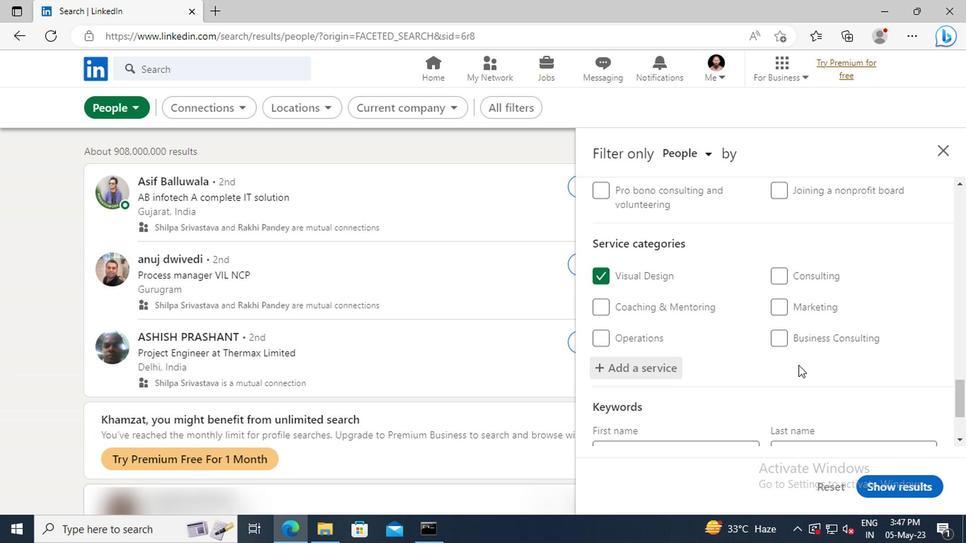 
Action: Mouse scrolled (796, 364) with delta (0, 0)
Screenshot: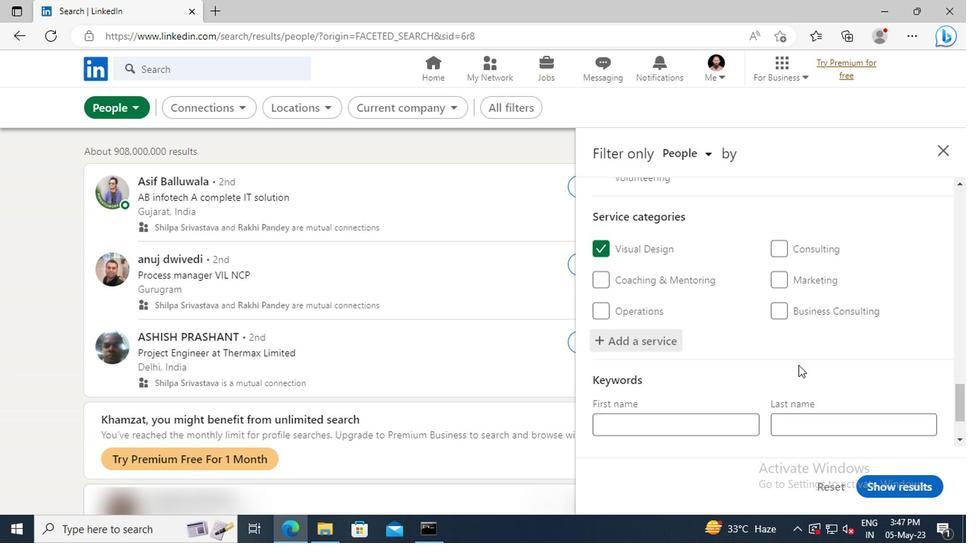 
Action: Mouse moved to (696, 381)
Screenshot: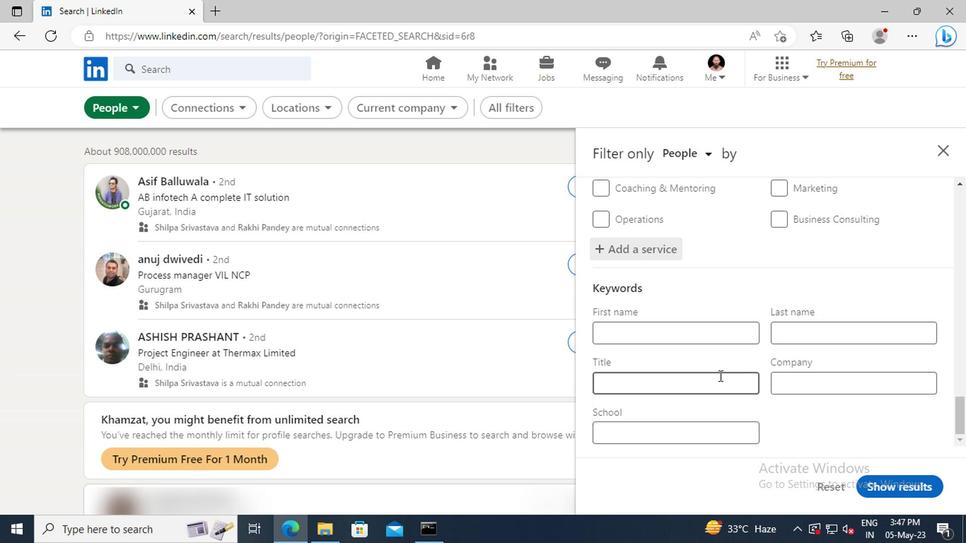 
Action: Mouse pressed left at (696, 381)
Screenshot: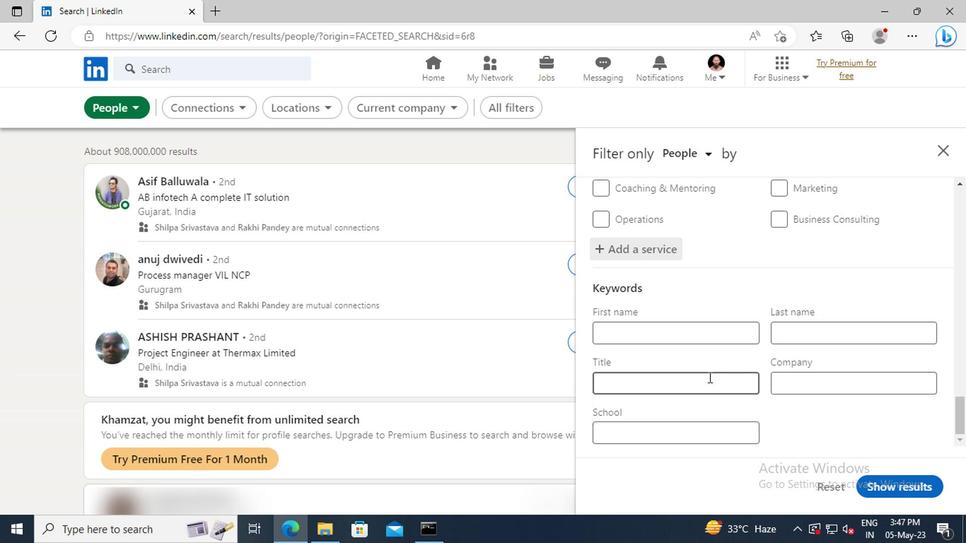 
Action: Key pressed <Key.shift>BENEFITS<Key.space><Key.shift>MANAGER<Key.enter>
Screenshot: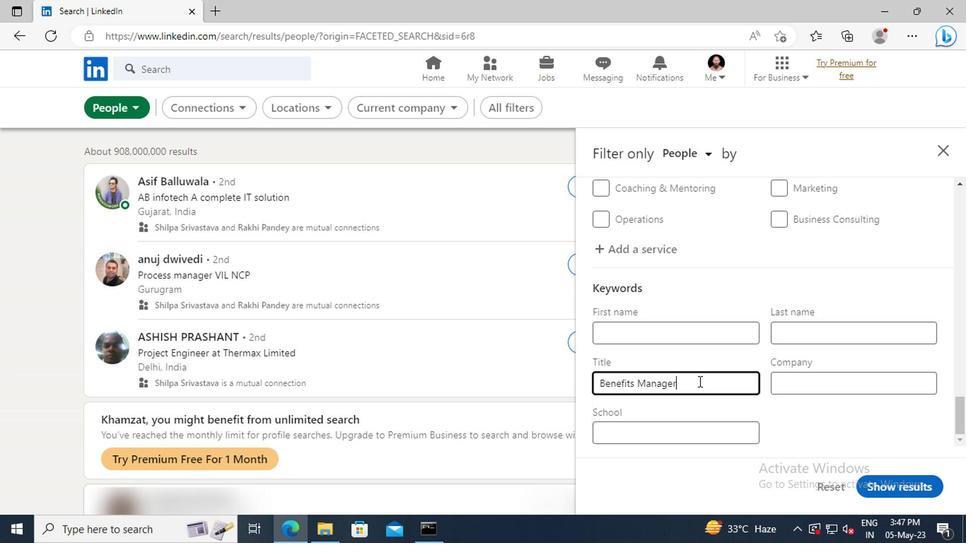 
Action: Mouse moved to (879, 479)
Screenshot: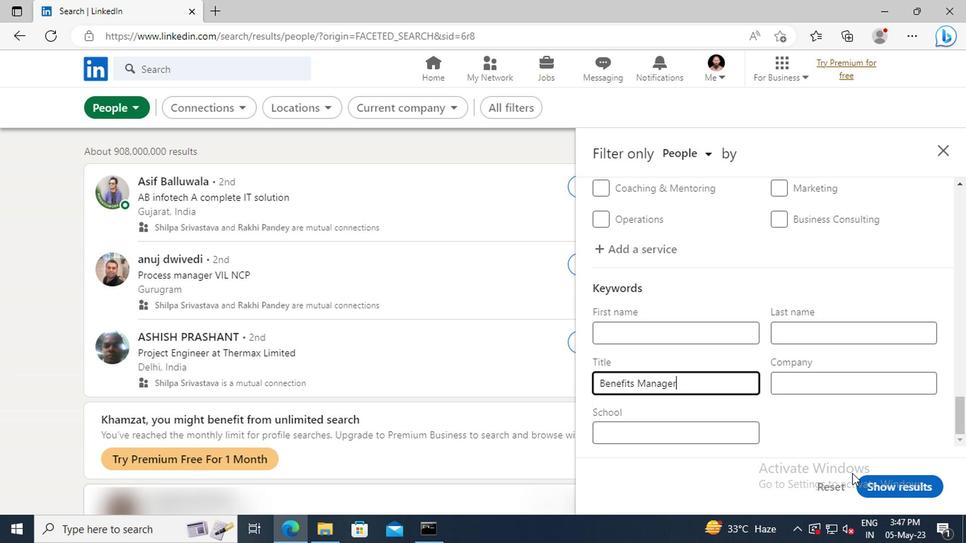 
Action: Mouse pressed left at (879, 479)
Screenshot: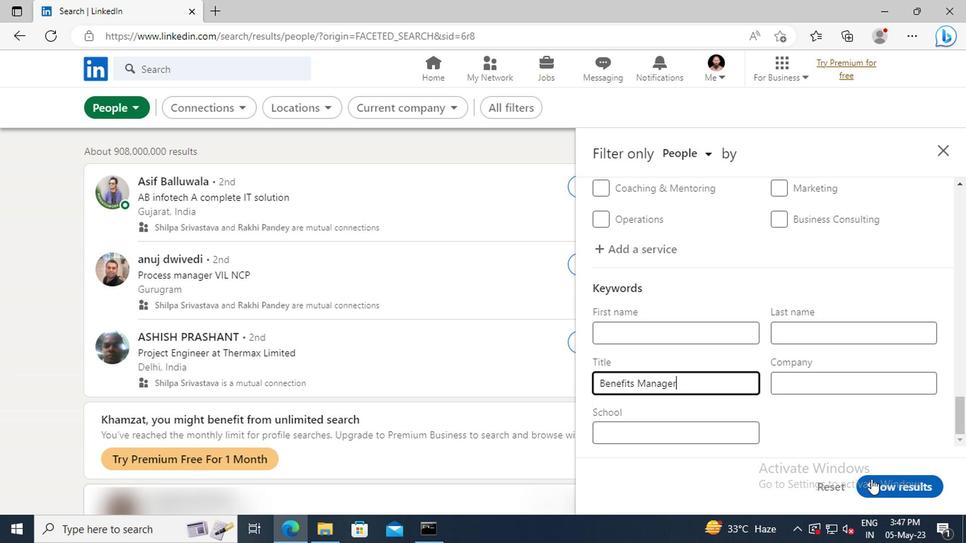 
